 Task: In the Company airbus.com, schedule a meeting with title: 'Collaborative Discussion', Select date: '22 September, 2023', select start time: 11:00:AM. Add location on call (718) 987-6596 with meeting description: For further discussion on products, kindly join the meeting. Add attendees from company's contact and save.. Logged in from softage.6@softage.net
Action: Mouse moved to (104, 71)
Screenshot: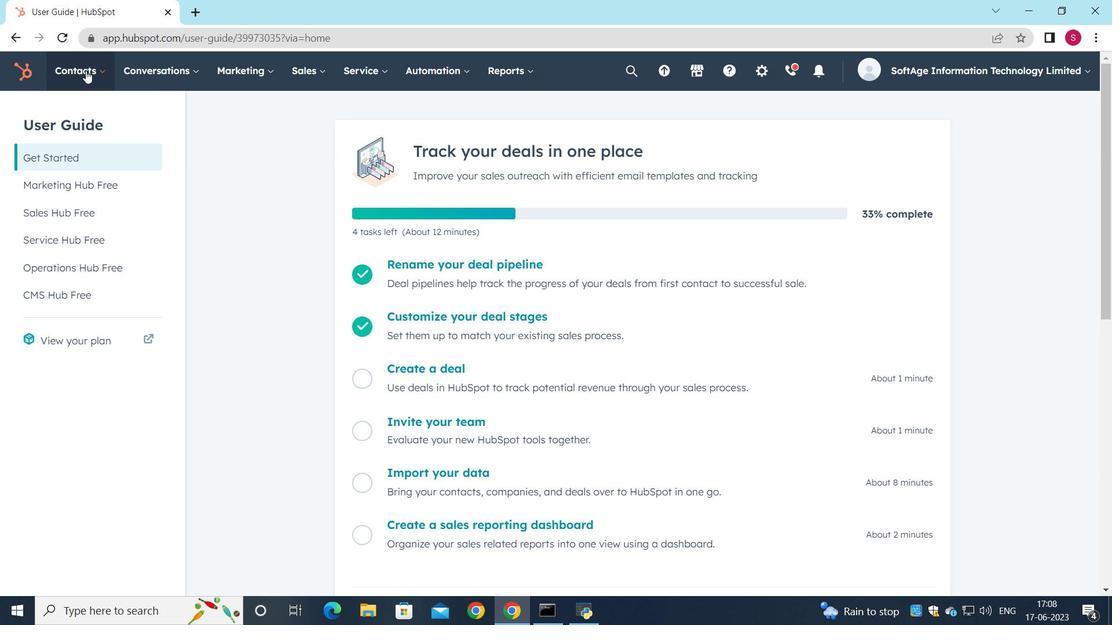 
Action: Mouse pressed left at (104, 71)
Screenshot: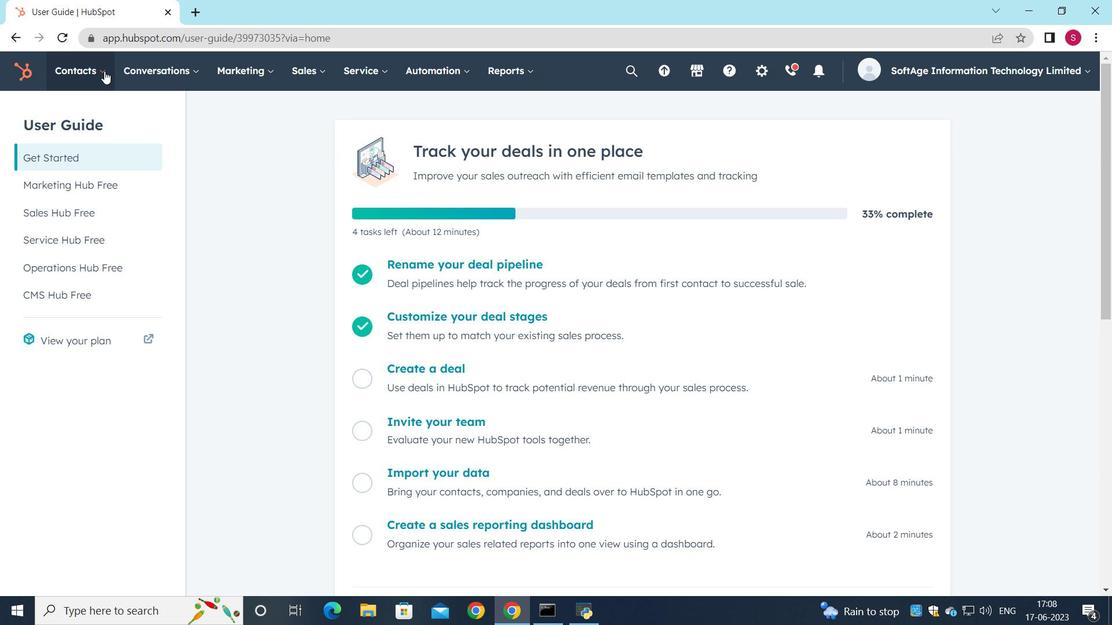 
Action: Mouse moved to (107, 130)
Screenshot: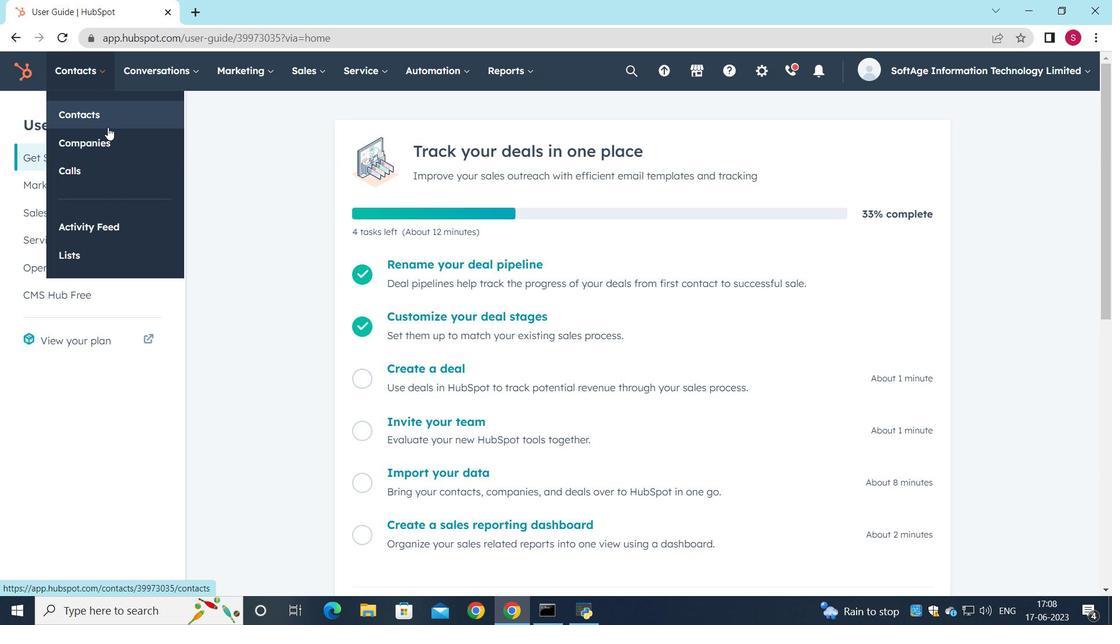 
Action: Mouse pressed left at (107, 130)
Screenshot: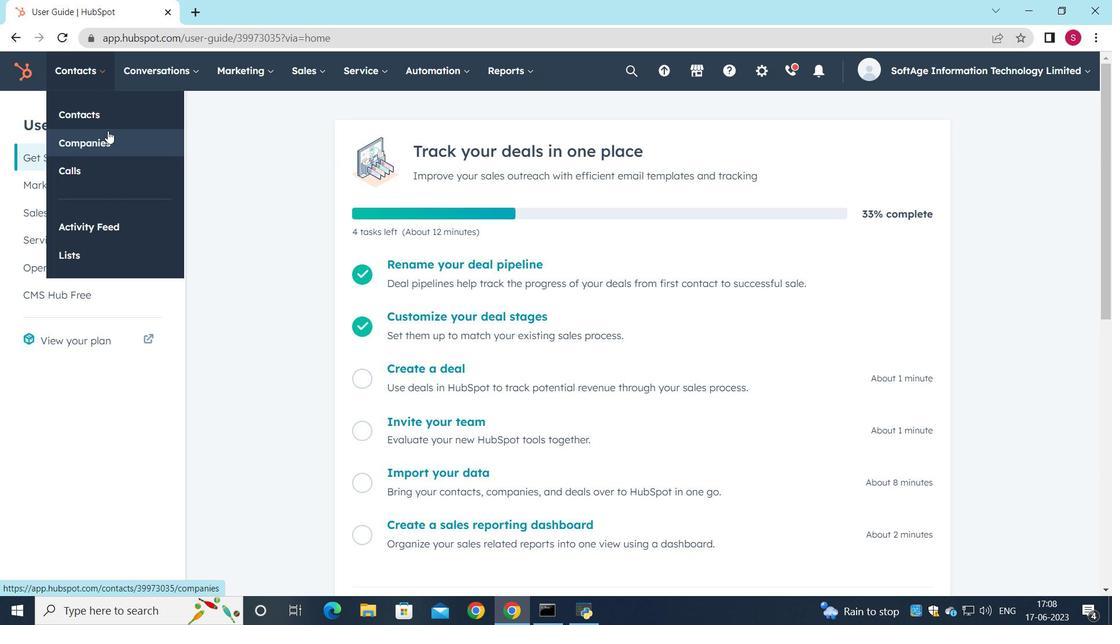 
Action: Mouse moved to (129, 239)
Screenshot: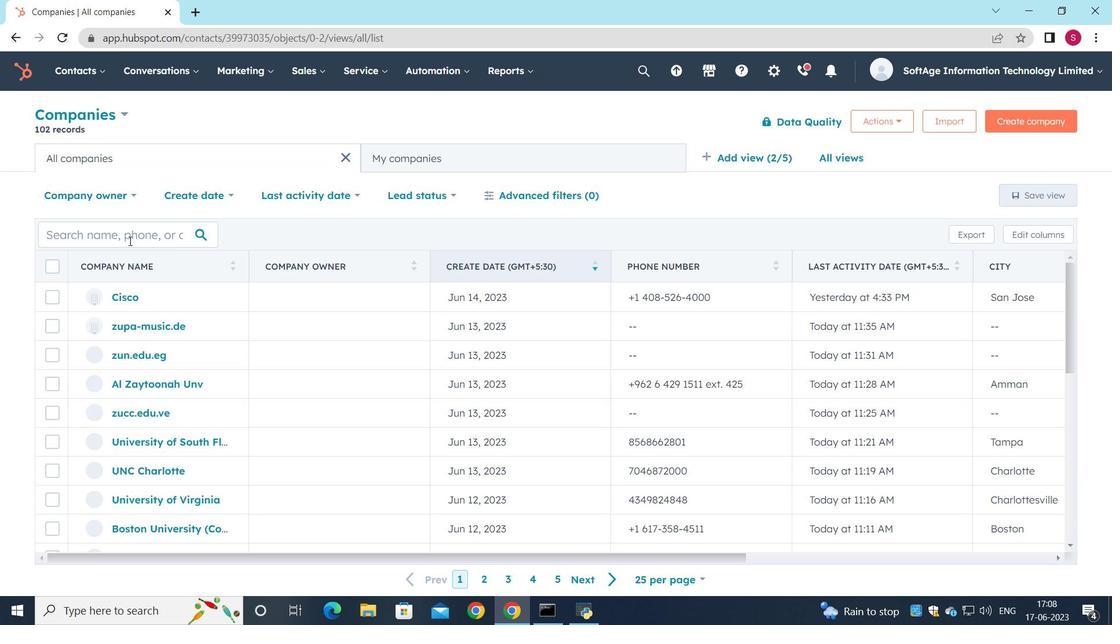
Action: Mouse pressed left at (129, 239)
Screenshot: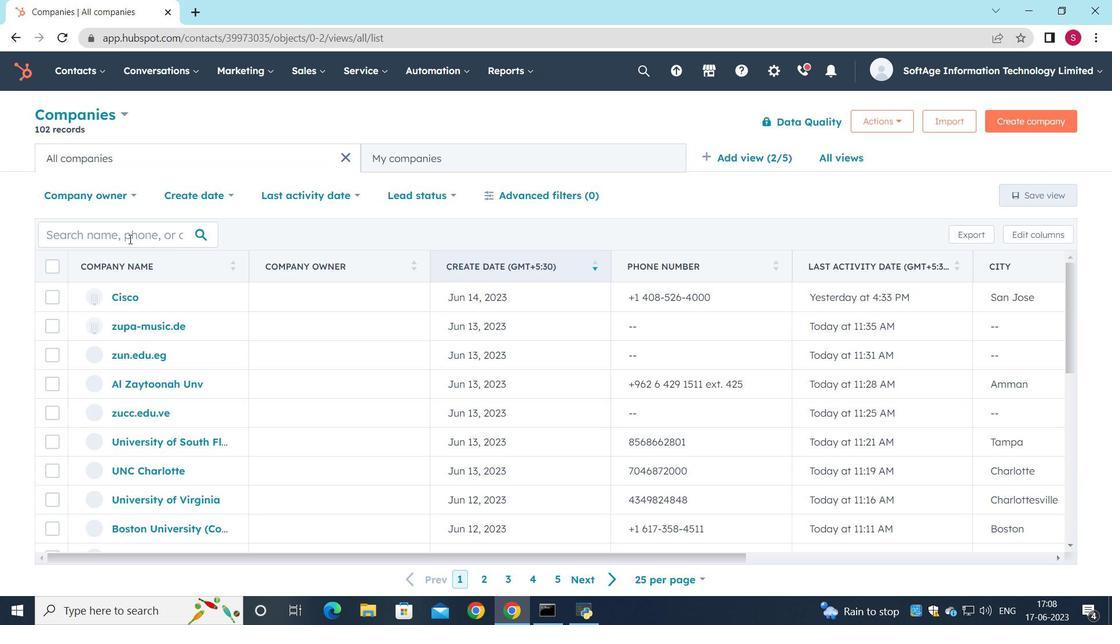 
Action: Key pressed airbus.com
Screenshot: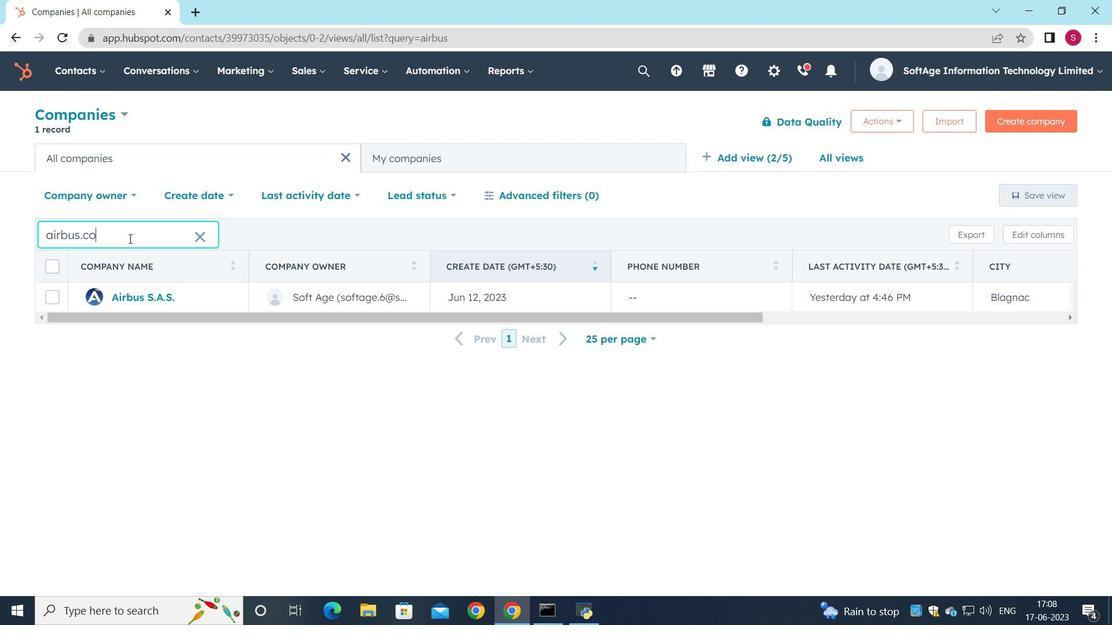 
Action: Mouse moved to (143, 294)
Screenshot: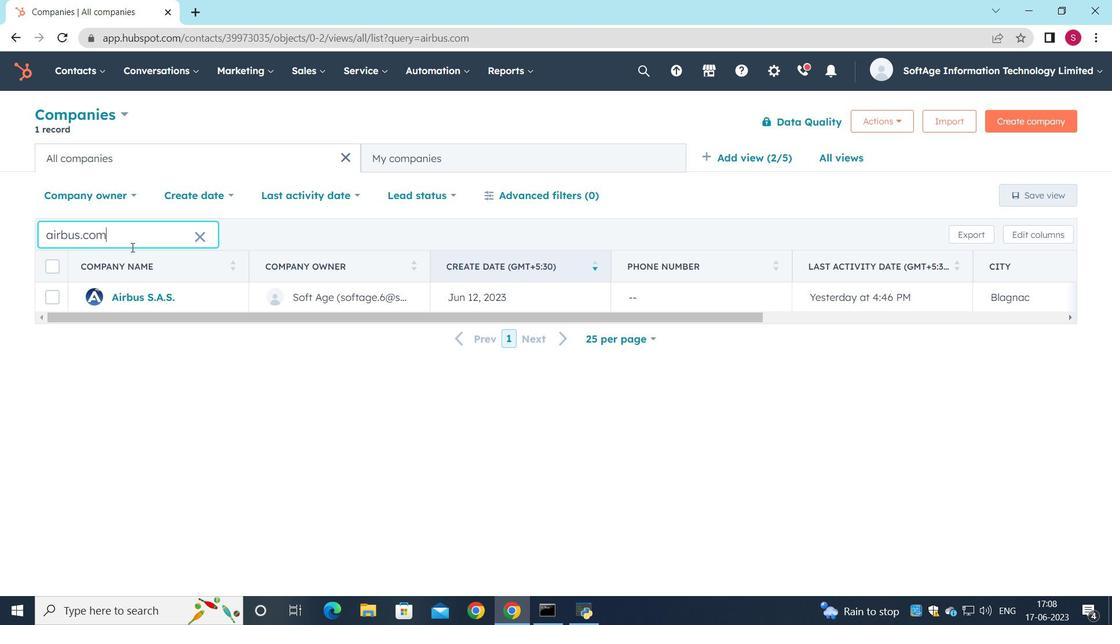 
Action: Mouse pressed left at (143, 294)
Screenshot: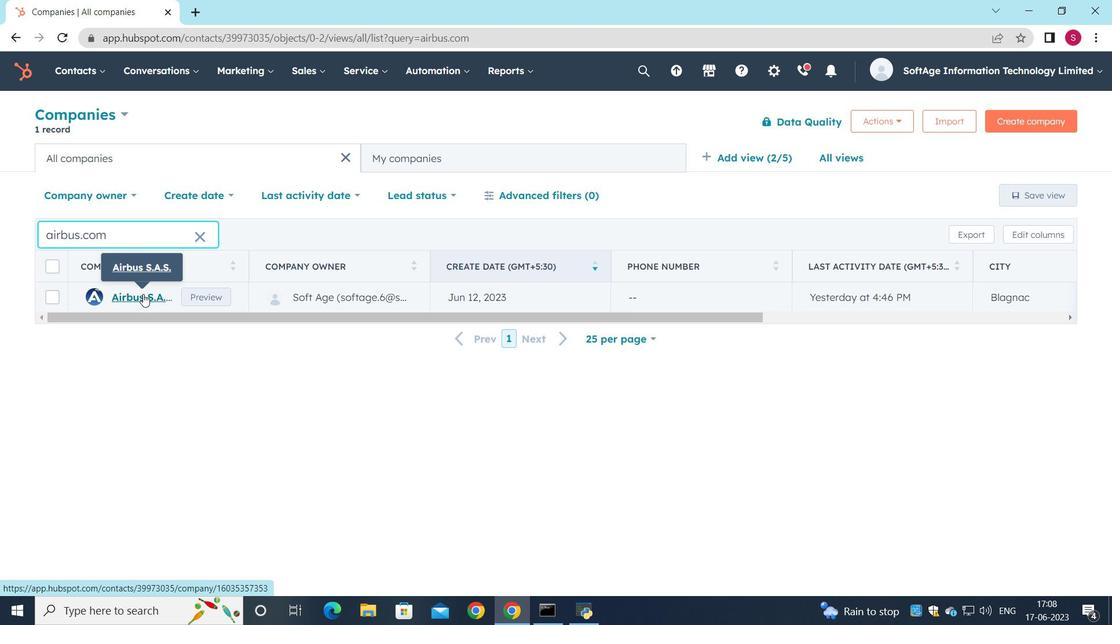 
Action: Mouse moved to (185, 237)
Screenshot: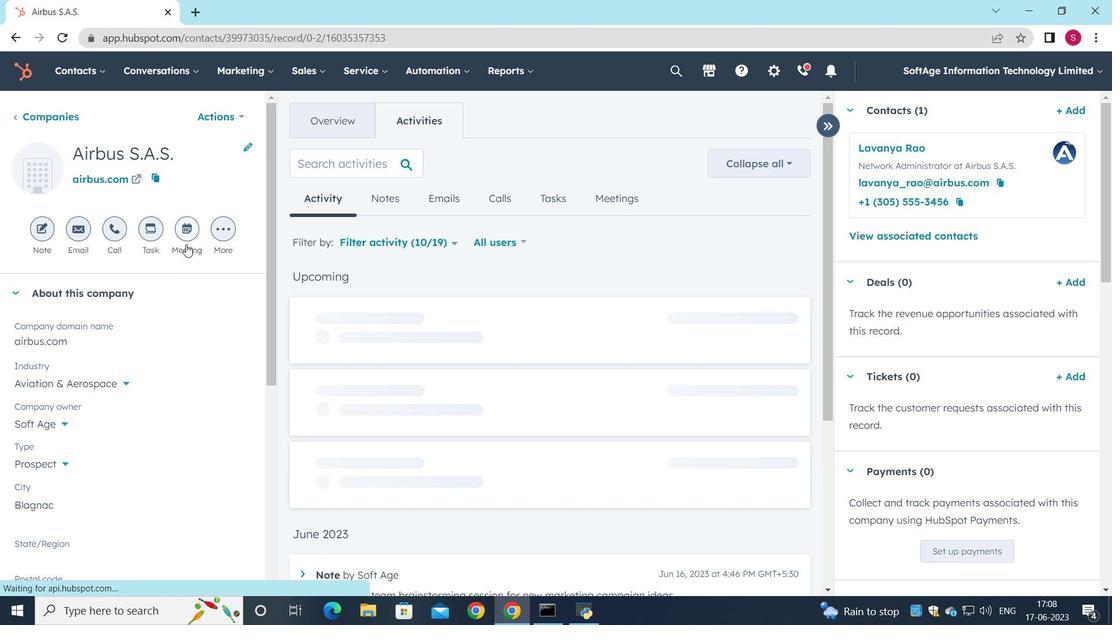 
Action: Mouse pressed left at (185, 237)
Screenshot: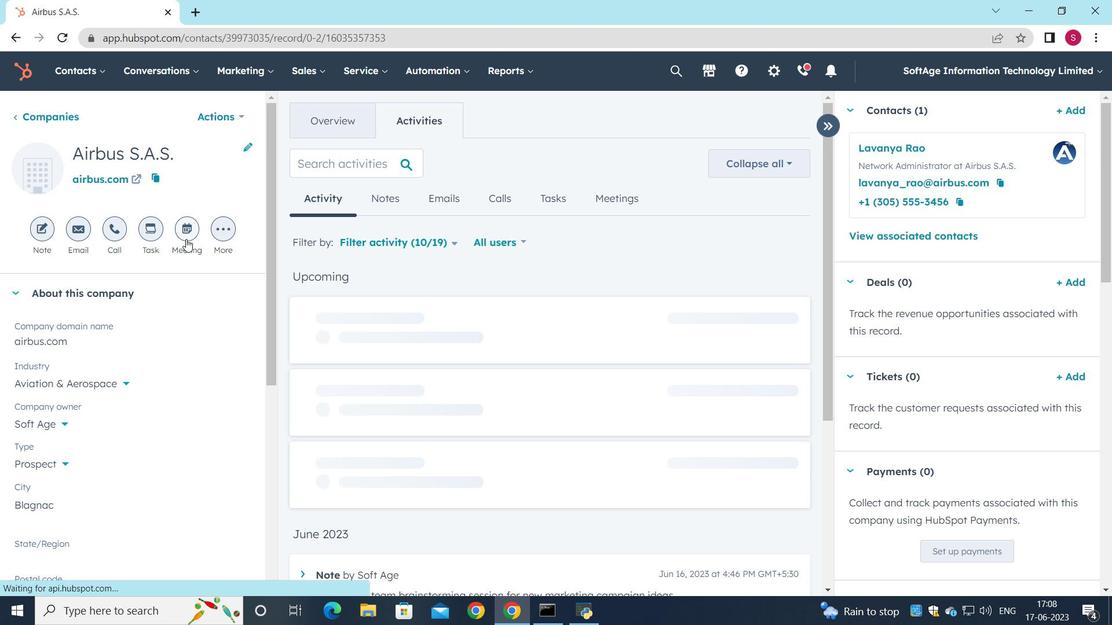 
Action: Mouse moved to (177, 213)
Screenshot: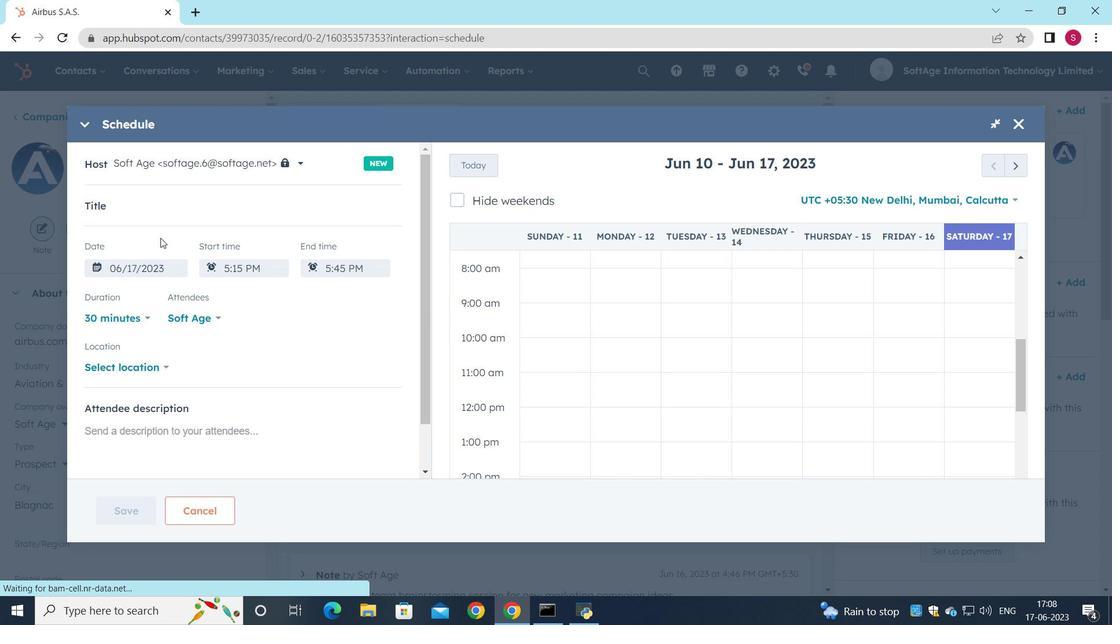 
Action: Key pressed <Key.shift>Collaborative<Key.space><Key.shift>Discy<Key.backspace>ussion
Screenshot: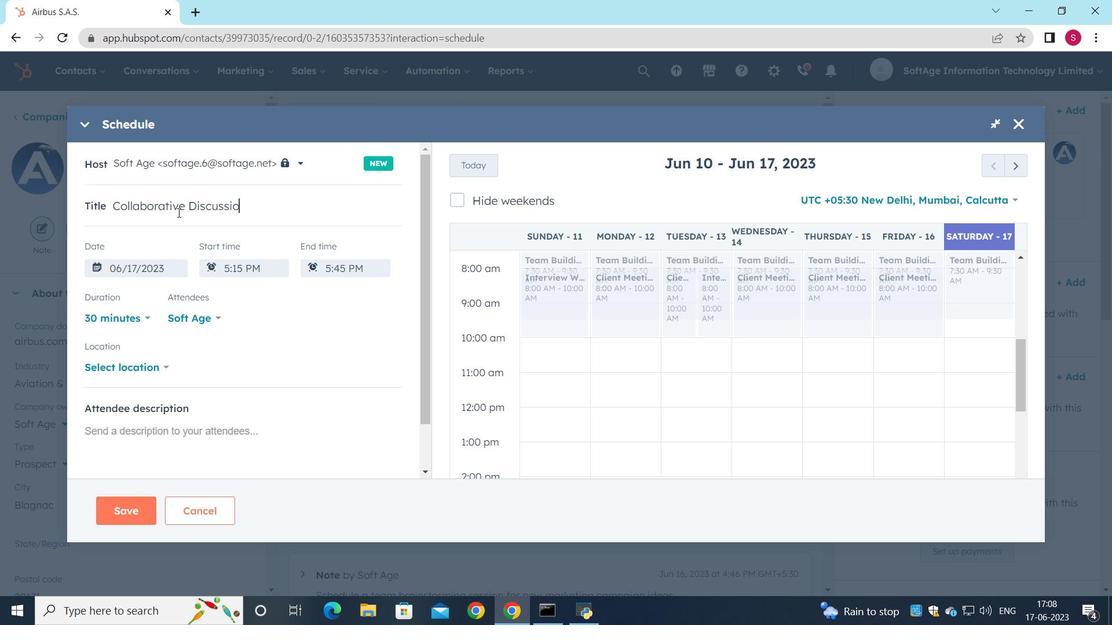 
Action: Mouse moved to (1009, 156)
Screenshot: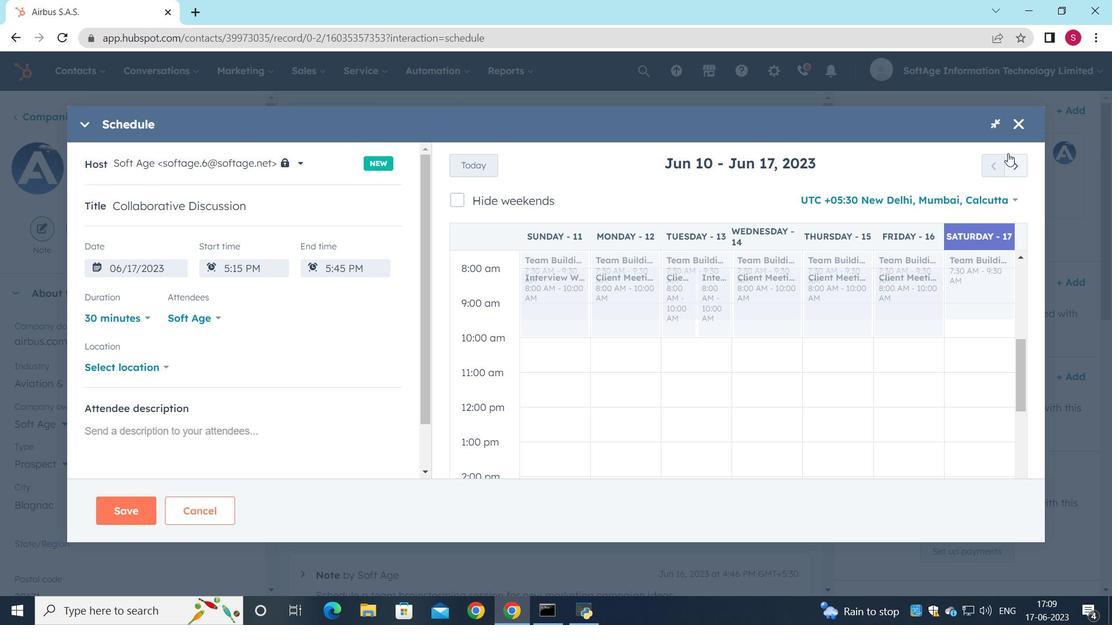 
Action: Mouse pressed left at (1009, 156)
Screenshot: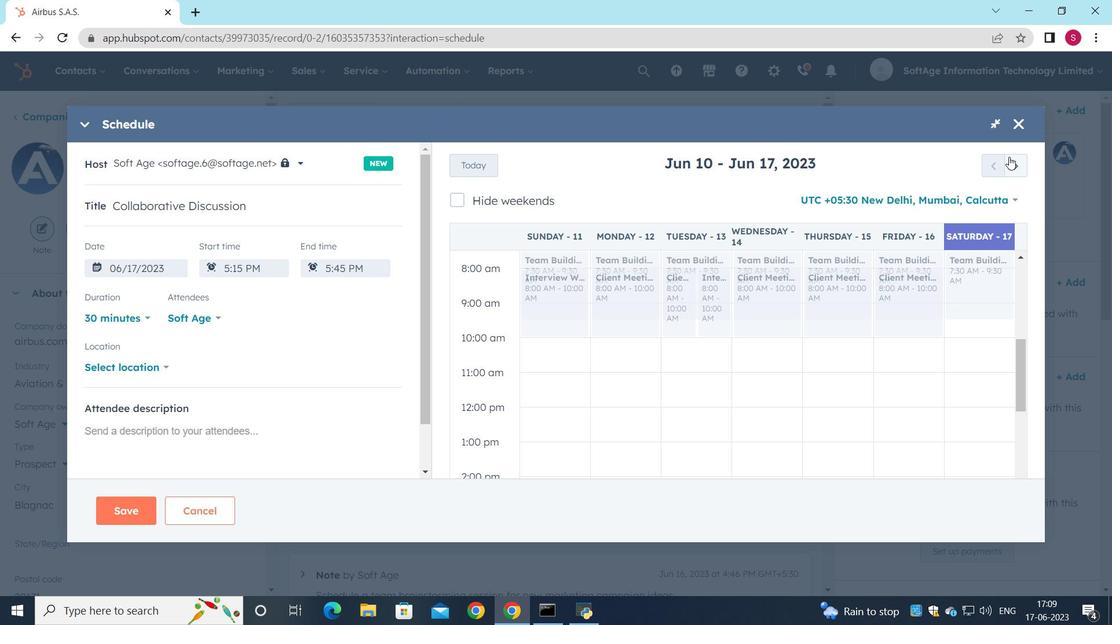 
Action: Mouse moved to (1012, 158)
Screenshot: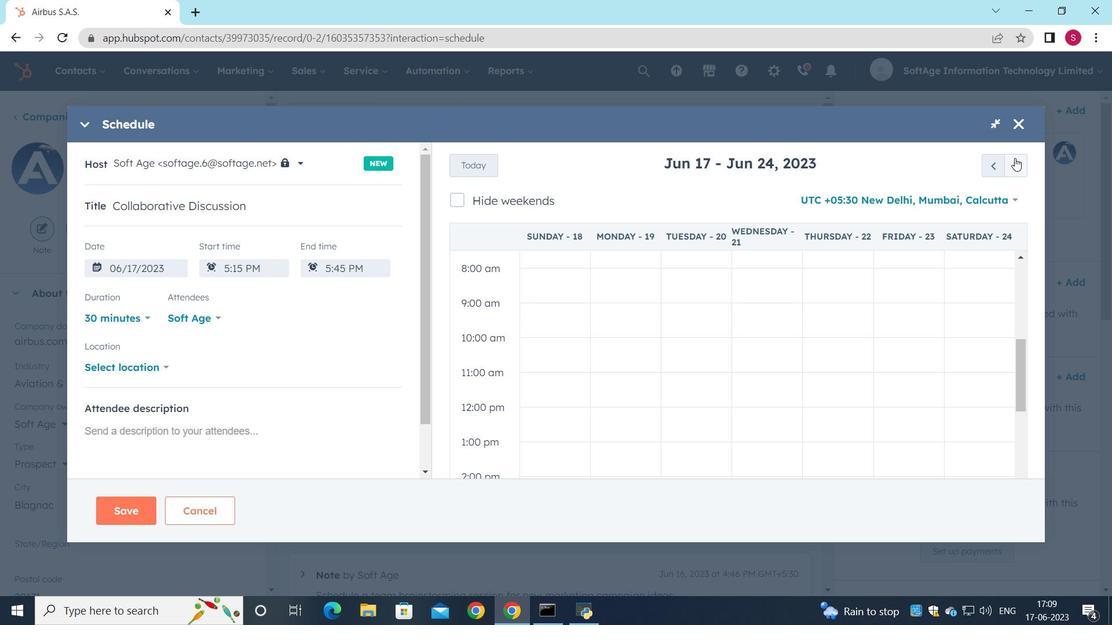 
Action: Mouse pressed left at (1012, 158)
Screenshot: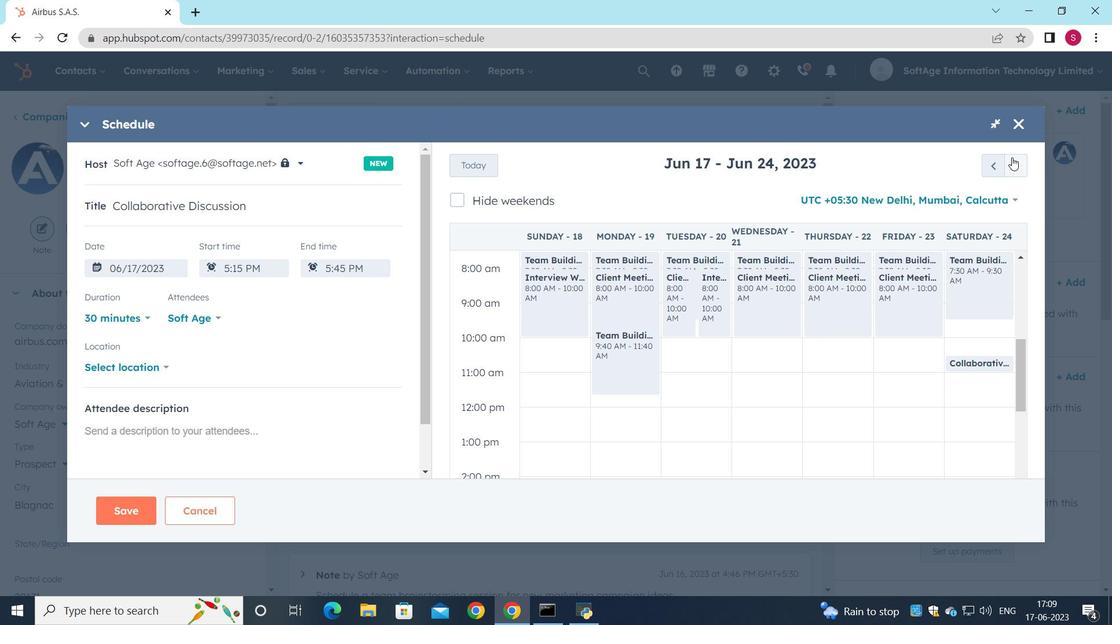 
Action: Mouse pressed left at (1012, 158)
Screenshot: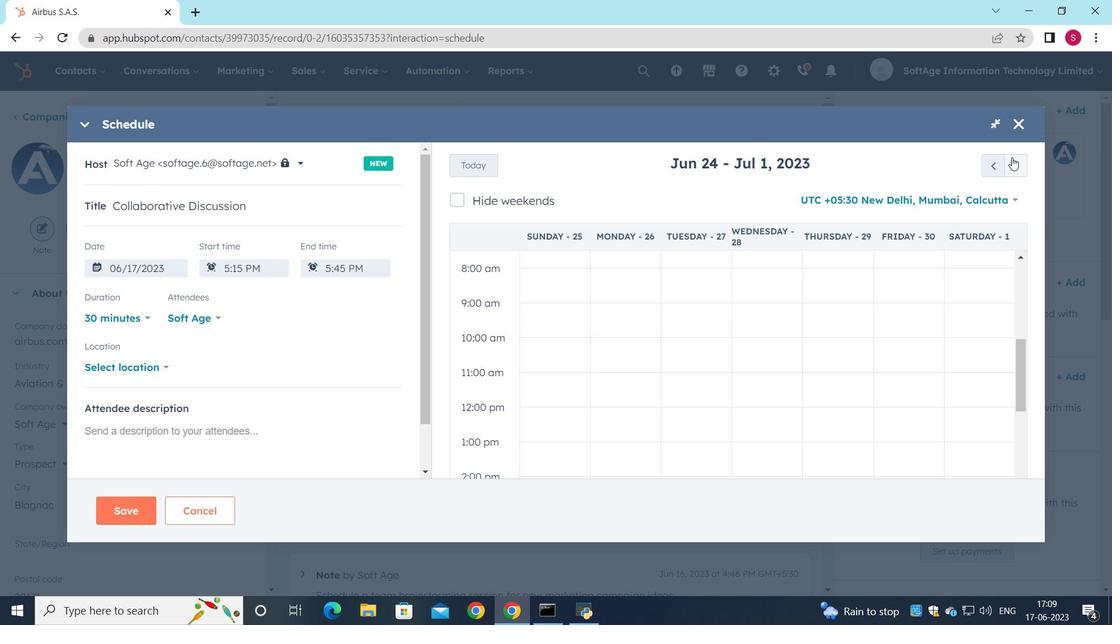 
Action: Mouse pressed left at (1012, 158)
Screenshot: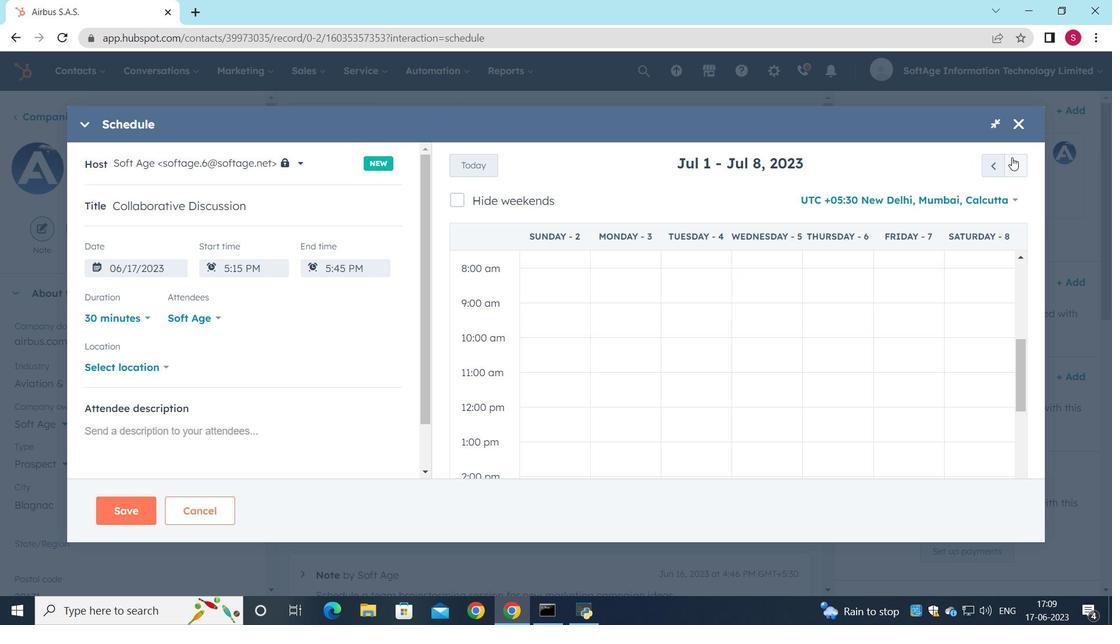 
Action: Mouse pressed left at (1012, 158)
Screenshot: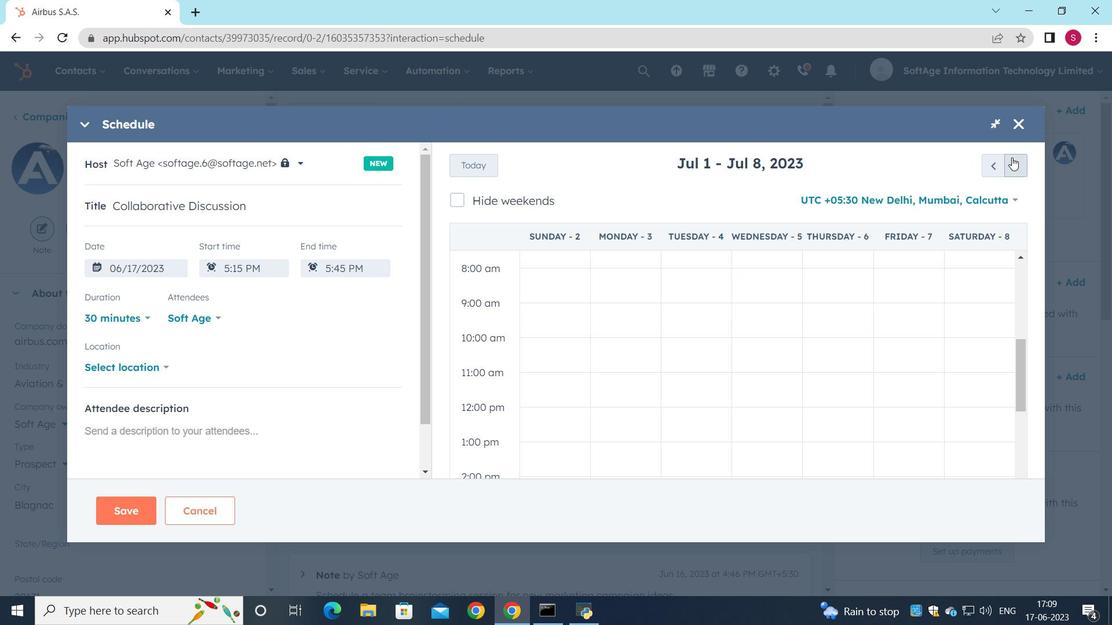 
Action: Mouse pressed left at (1012, 158)
Screenshot: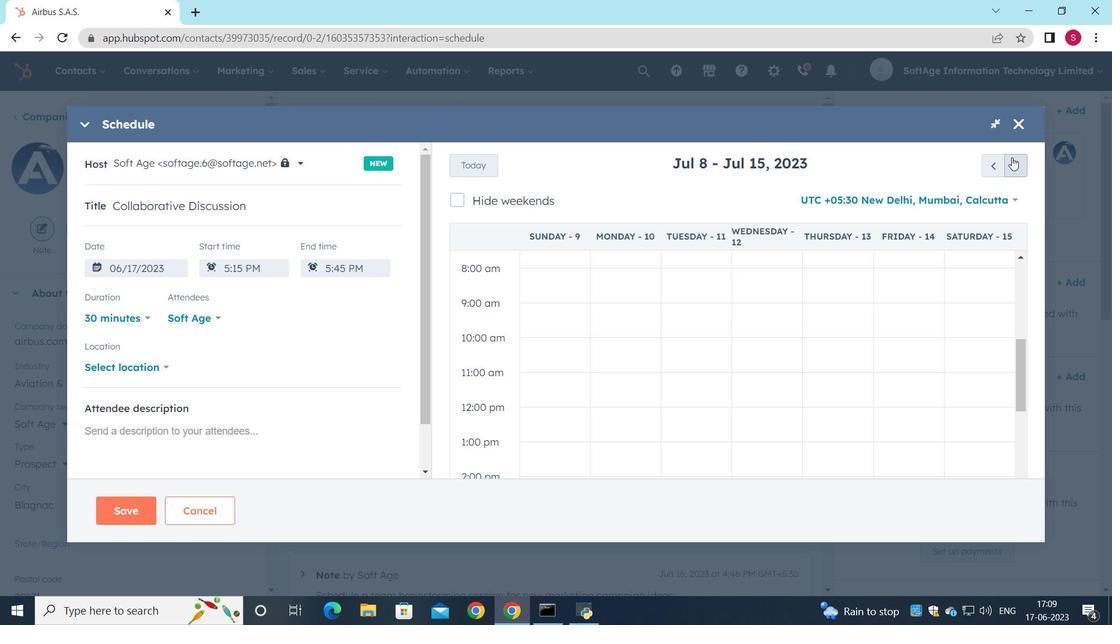 
Action: Mouse pressed left at (1012, 158)
Screenshot: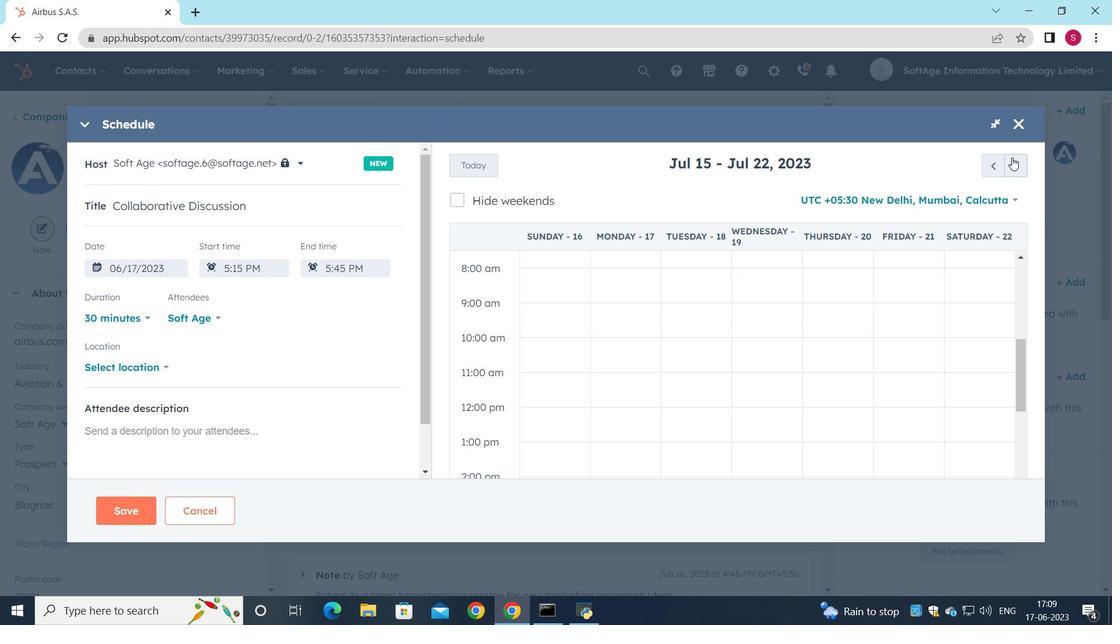 
Action: Mouse pressed left at (1012, 158)
Screenshot: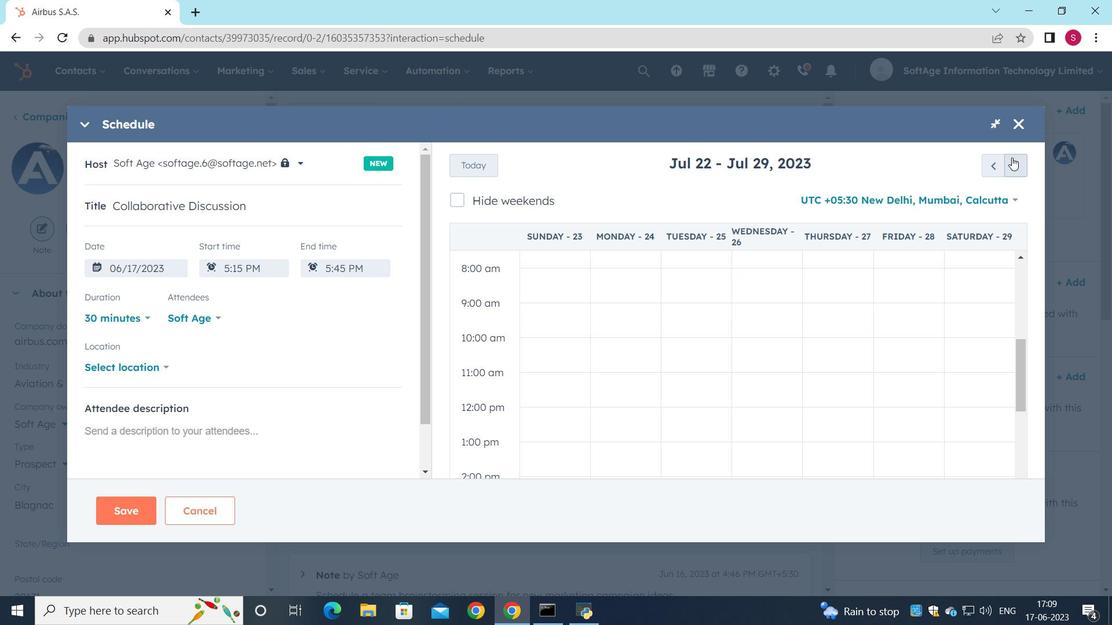 
Action: Mouse pressed left at (1012, 158)
Screenshot: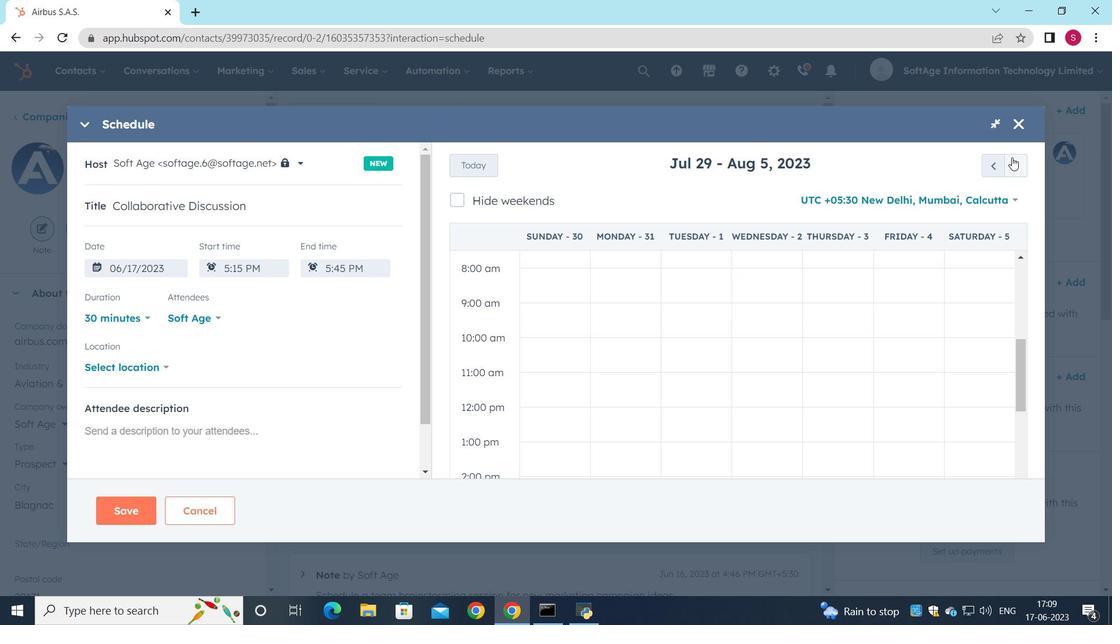 
Action: Mouse pressed left at (1012, 158)
Screenshot: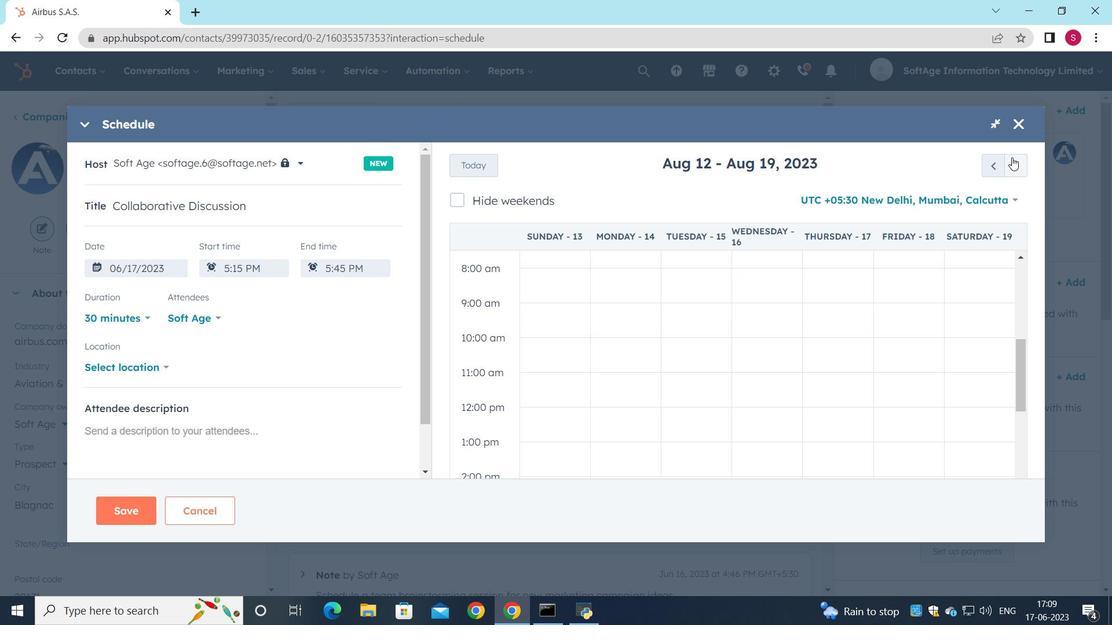 
Action: Mouse pressed left at (1012, 158)
Screenshot: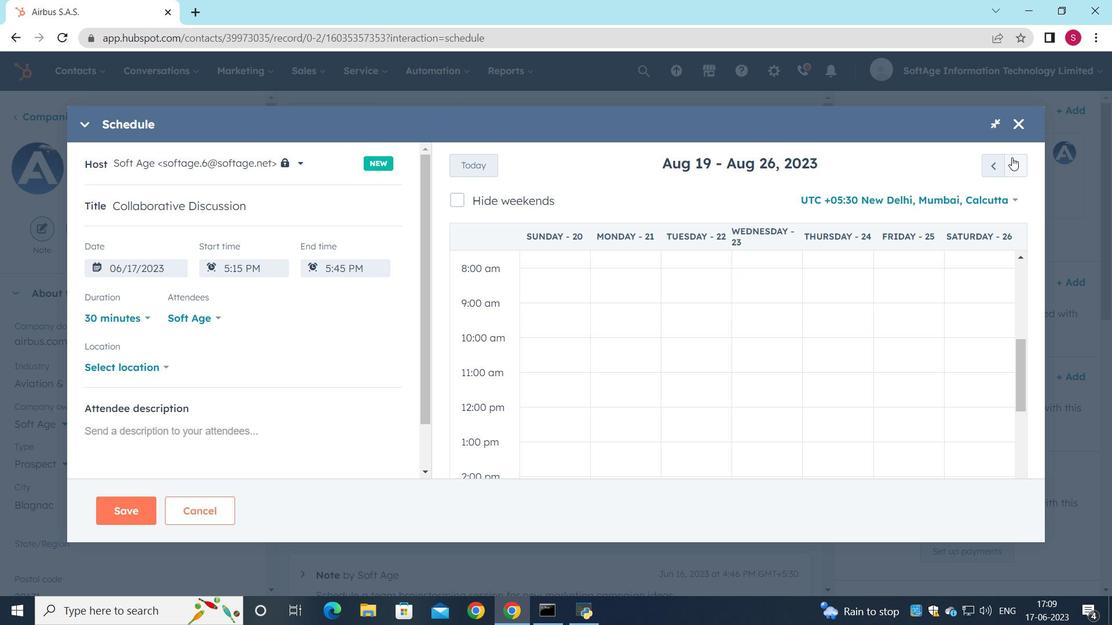 
Action: Mouse pressed left at (1012, 158)
Screenshot: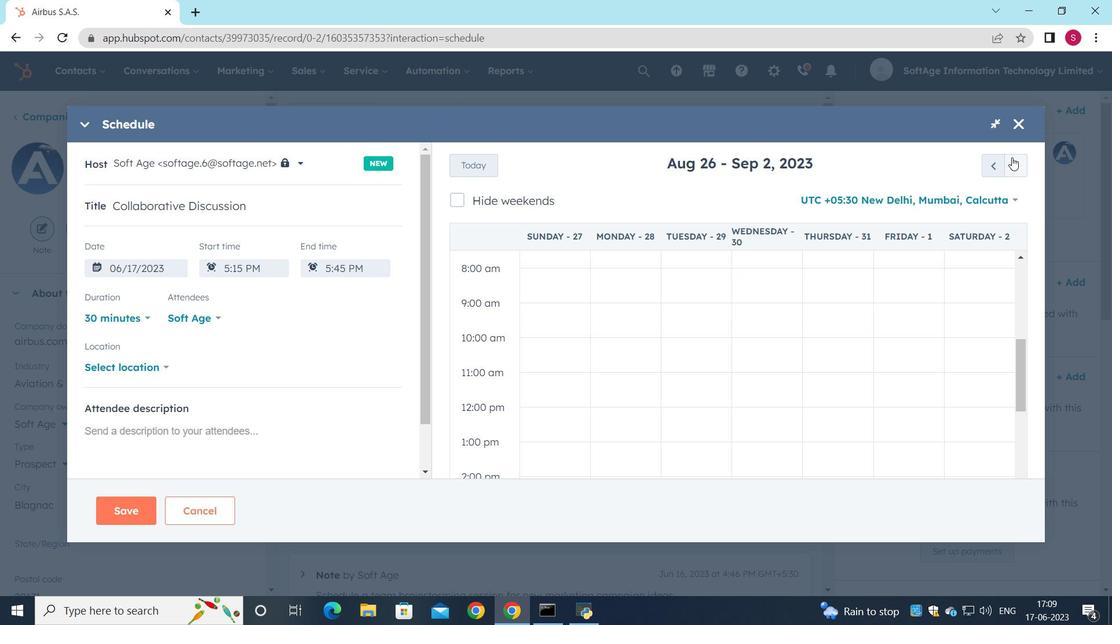 
Action: Mouse pressed left at (1012, 158)
Screenshot: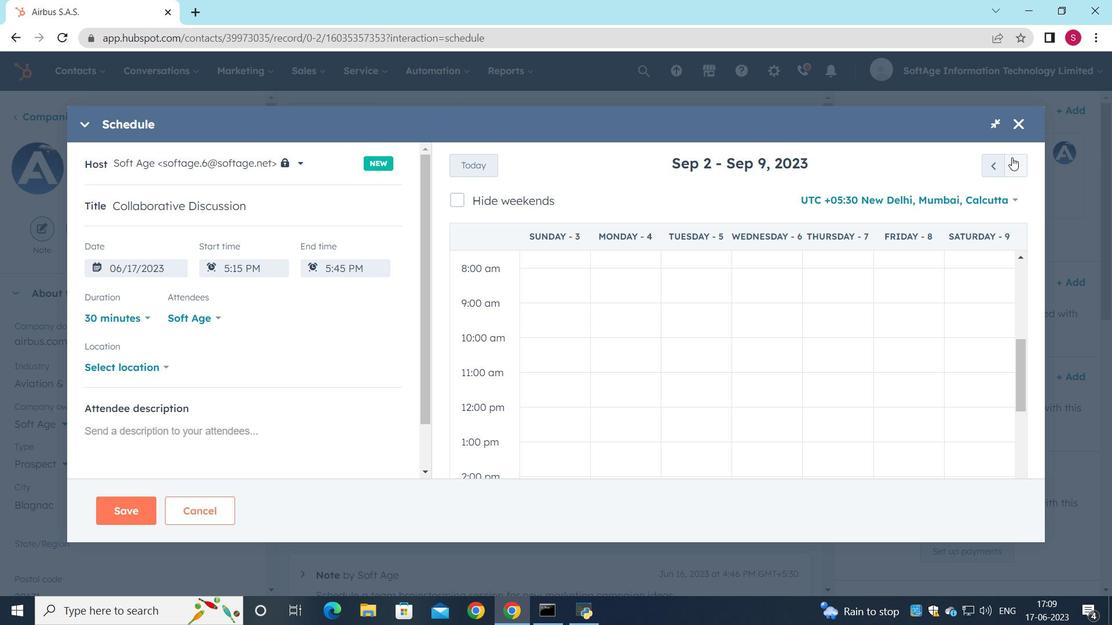 
Action: Mouse pressed left at (1012, 158)
Screenshot: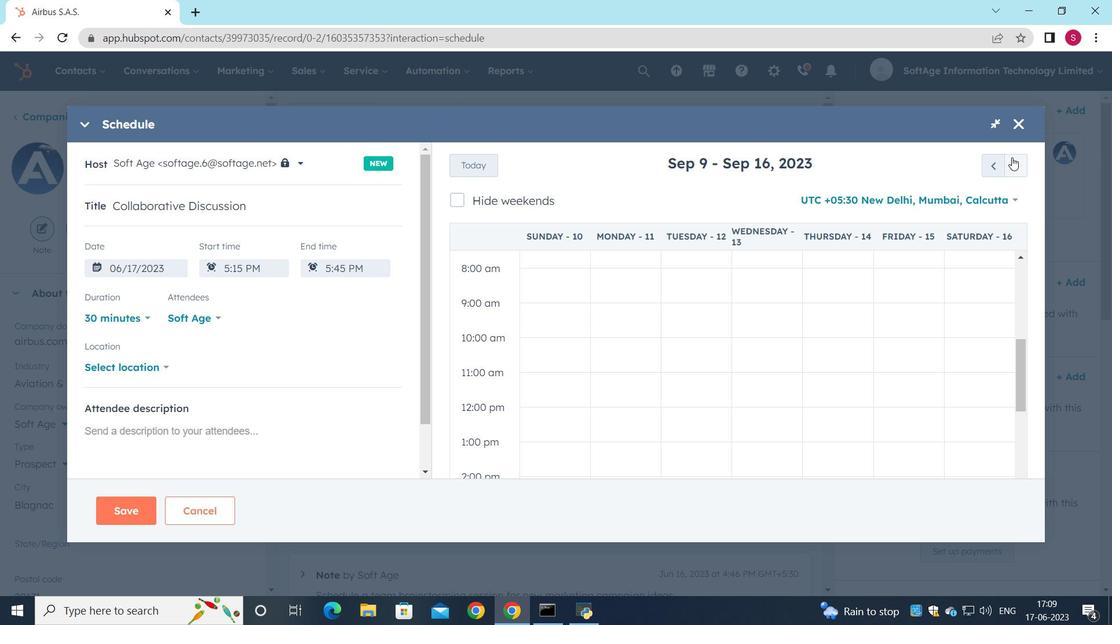 
Action: Mouse moved to (904, 309)
Screenshot: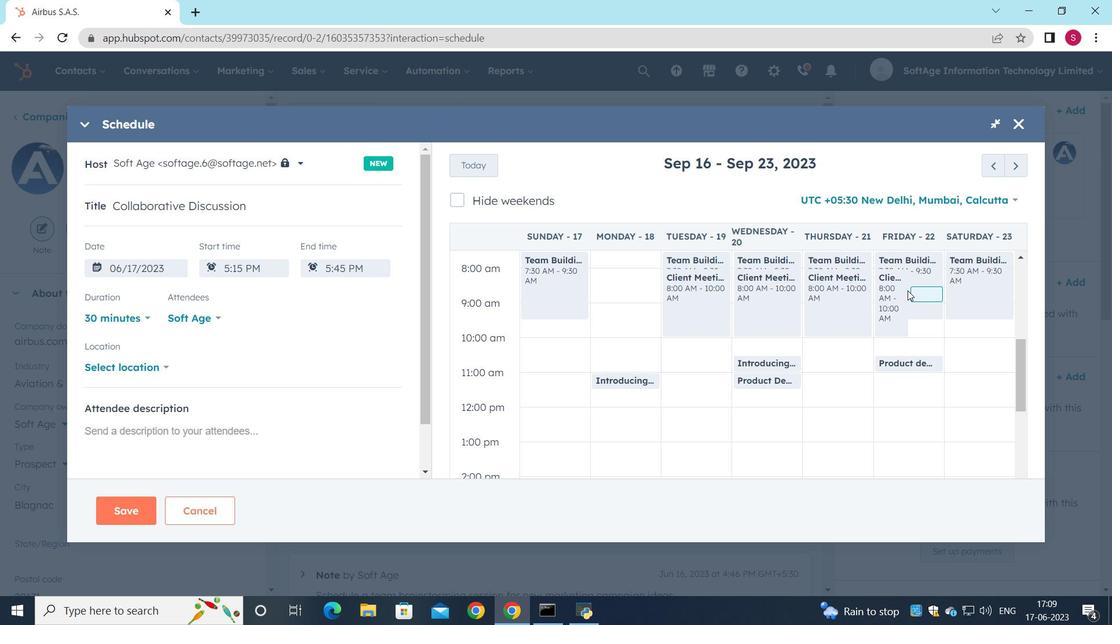 
Action: Mouse scrolled (904, 308) with delta (0, 0)
Screenshot: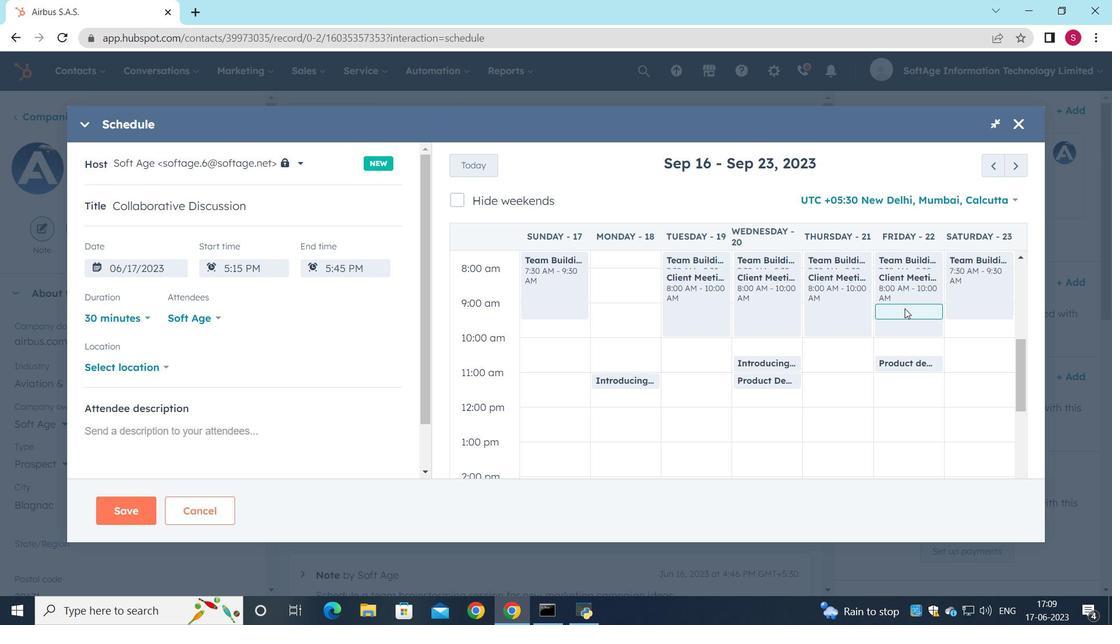 
Action: Mouse moved to (899, 307)
Screenshot: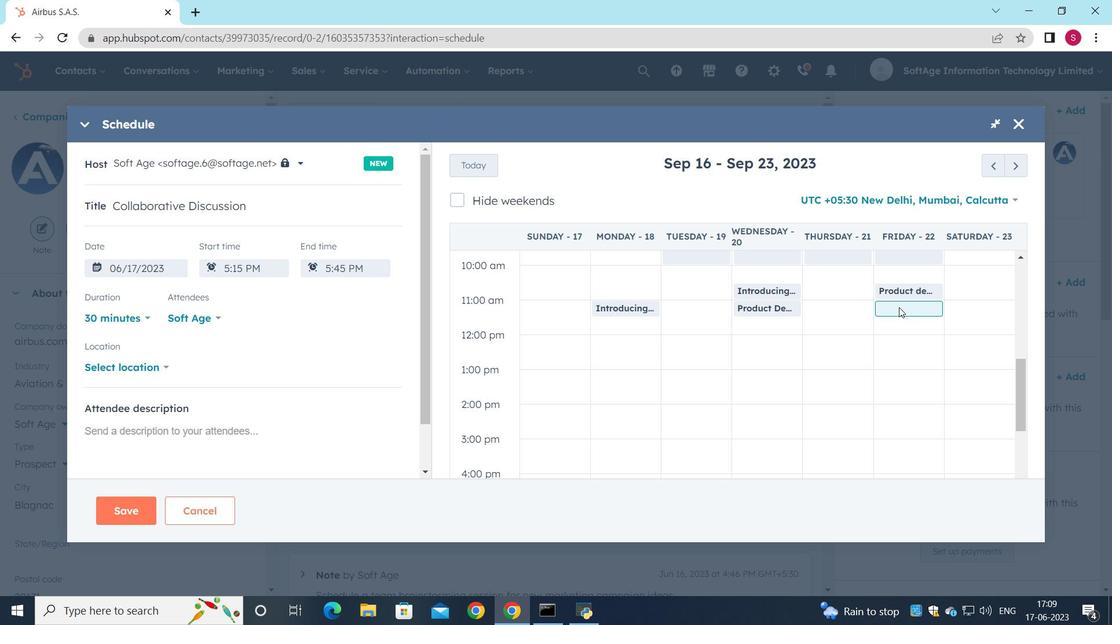 
Action: Mouse pressed left at (899, 307)
Screenshot: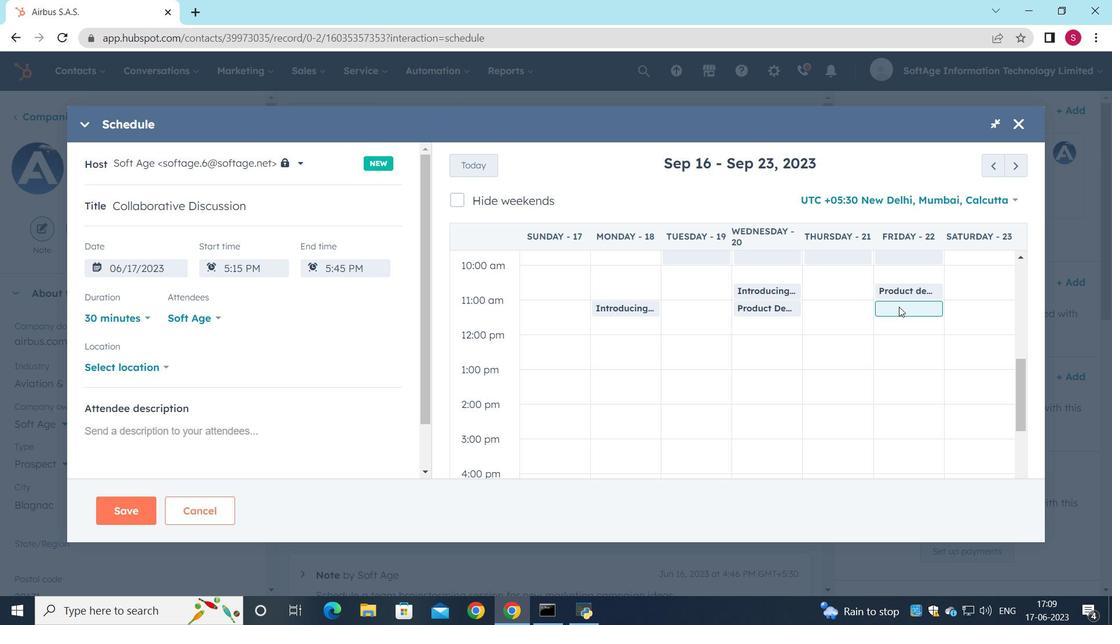 
Action: Mouse moved to (164, 366)
Screenshot: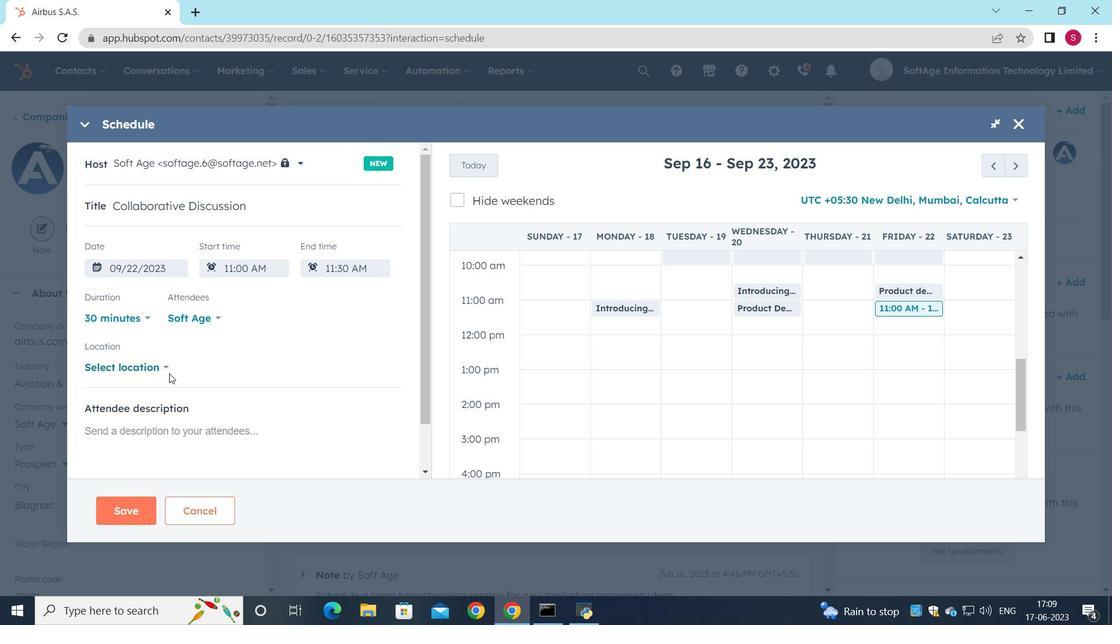 
Action: Mouse pressed left at (164, 366)
Screenshot: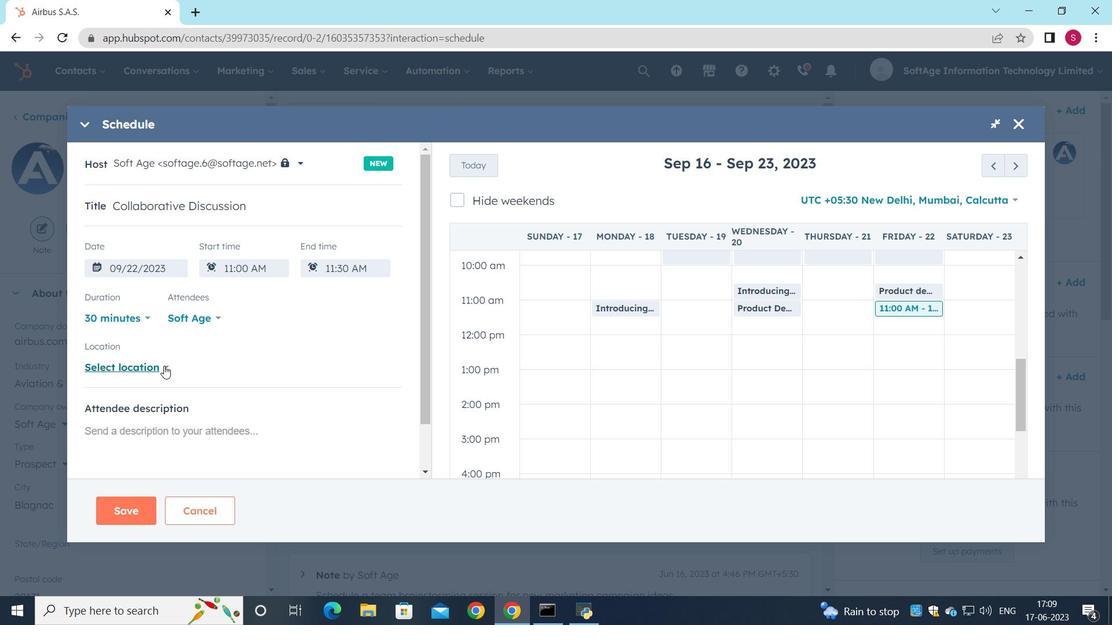 
Action: Mouse moved to (211, 320)
Screenshot: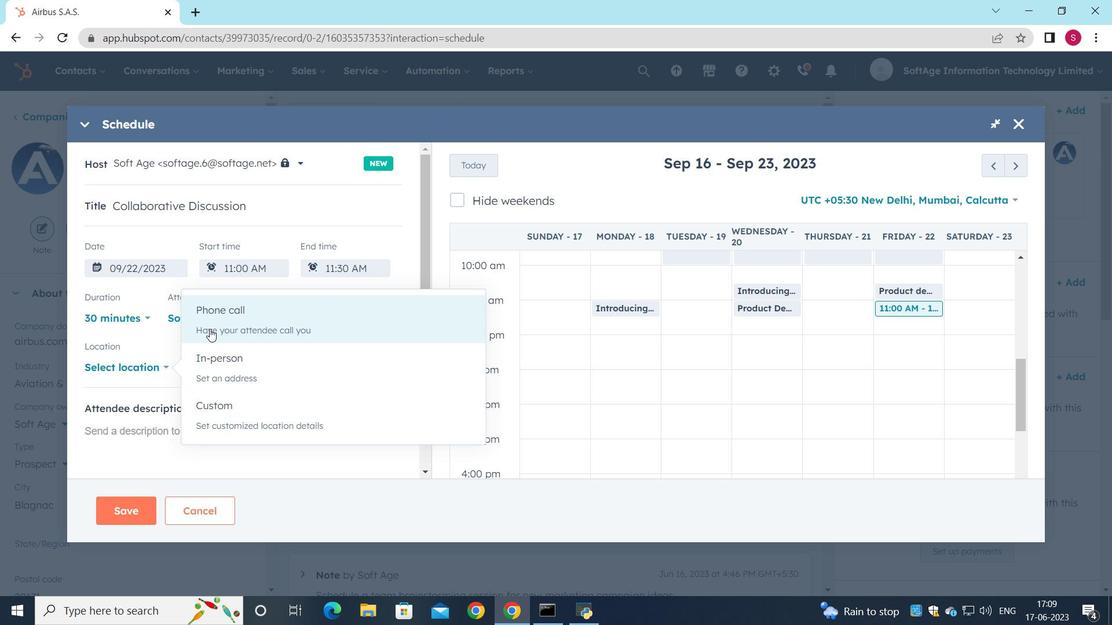 
Action: Mouse pressed left at (211, 320)
Screenshot: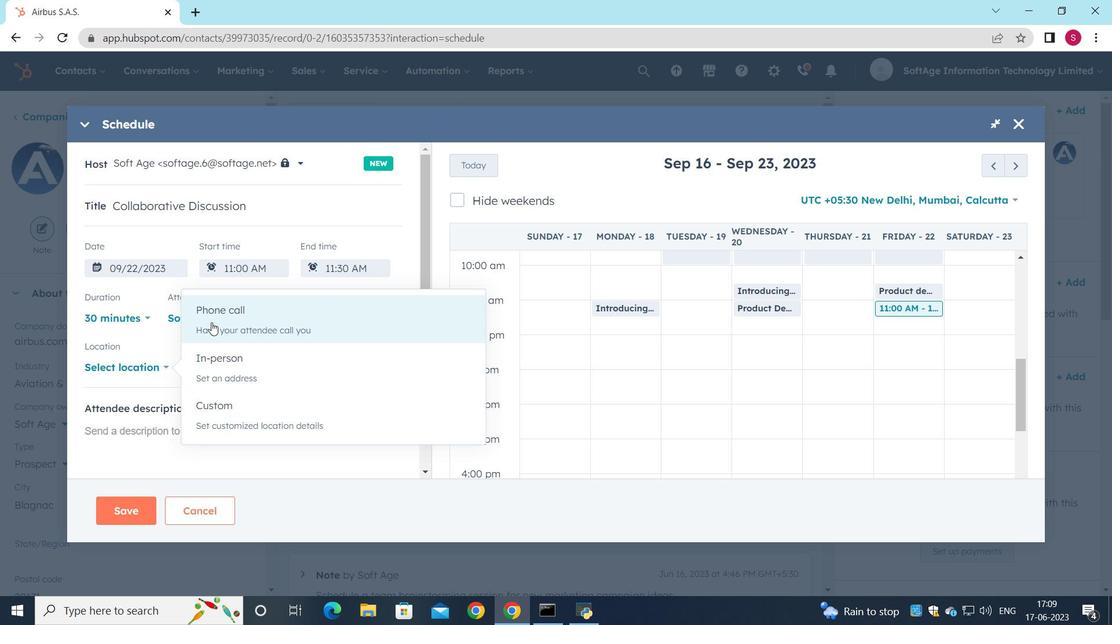 
Action: Mouse moved to (185, 361)
Screenshot: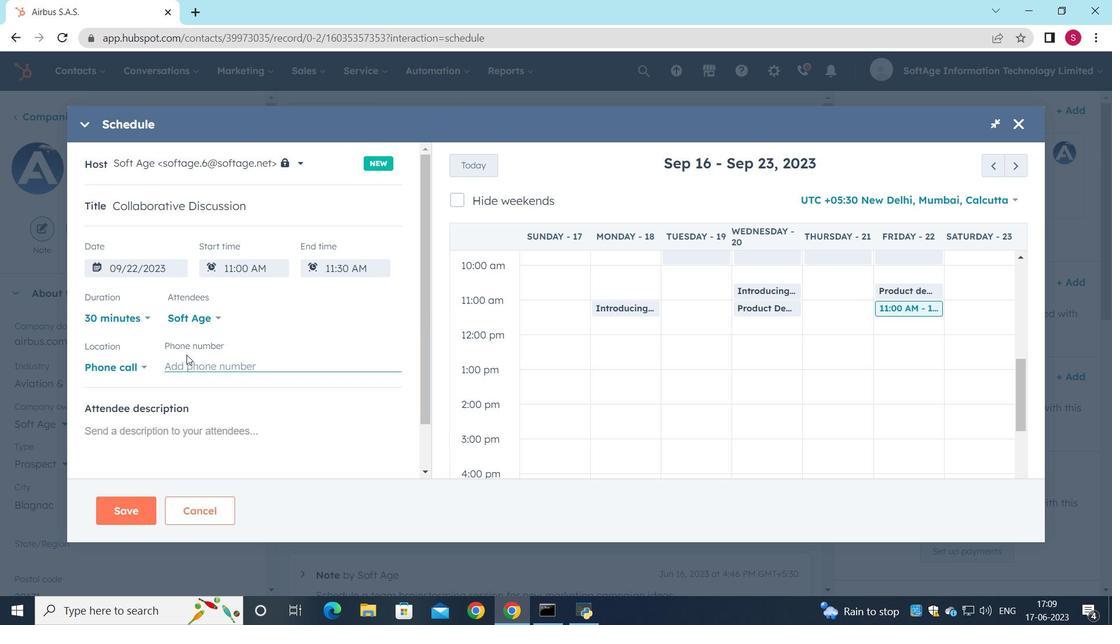 
Action: Mouse pressed left at (185, 361)
Screenshot: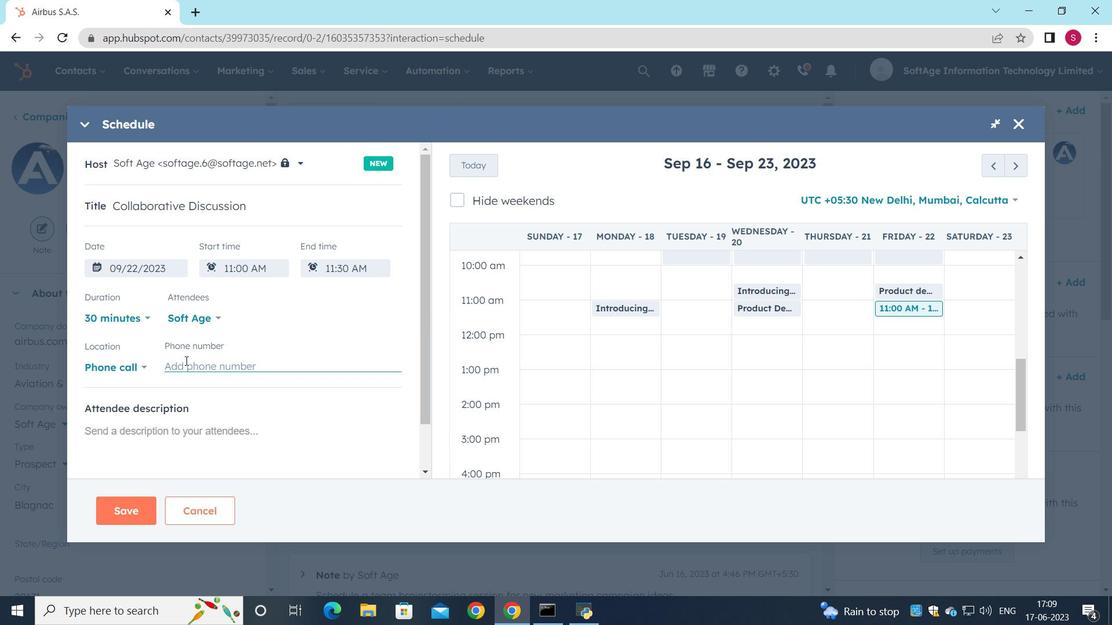 
Action: Key pressed <Key.shift_r>(718<Key.shift_r>)<Key.space>987-6596
Screenshot: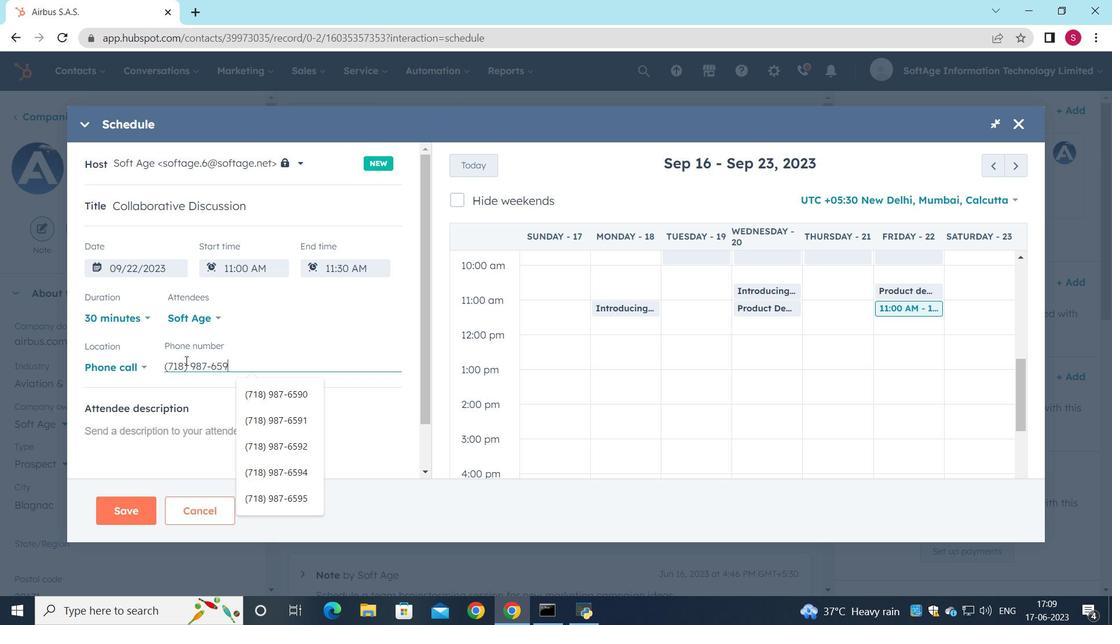 
Action: Mouse moved to (166, 422)
Screenshot: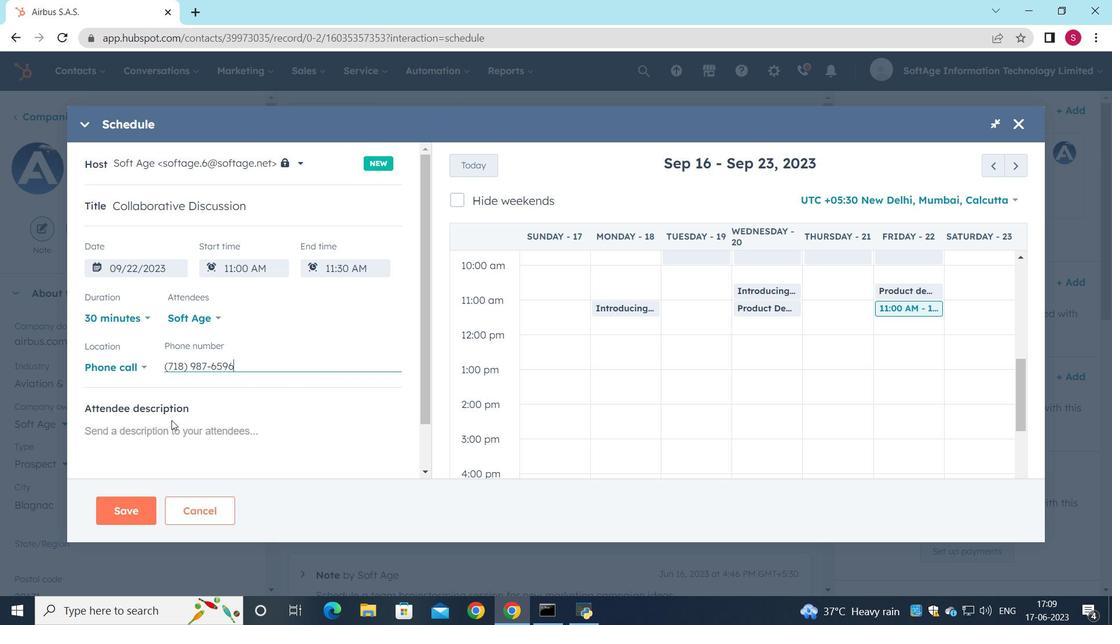 
Action: Mouse pressed left at (166, 422)
Screenshot: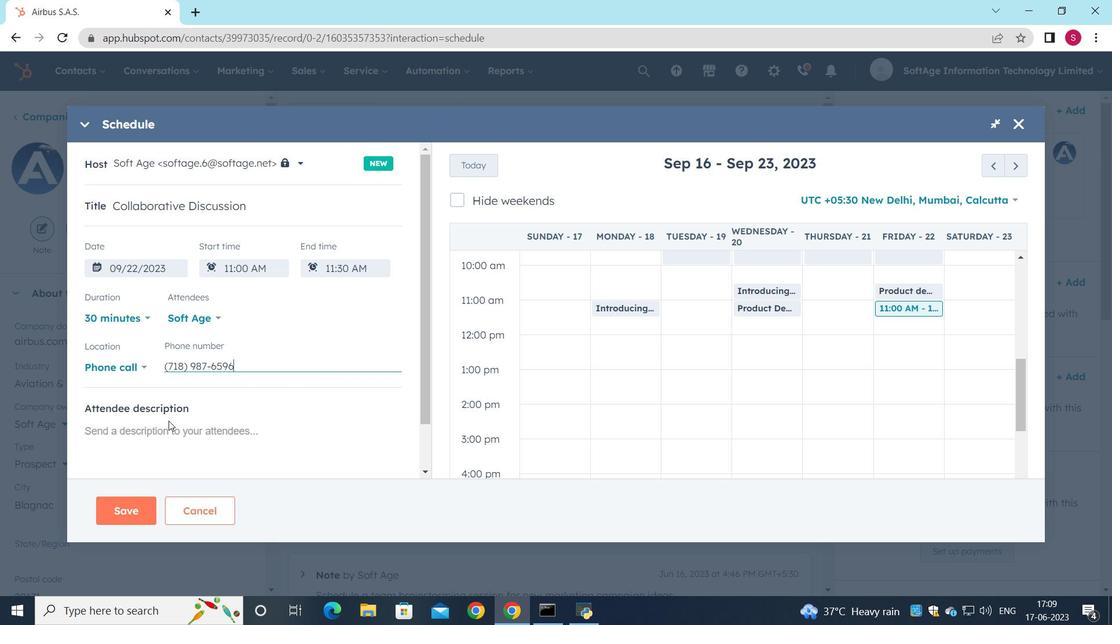 
Action: Key pressed <Key.shift>For<Key.space>further<Key.space>discussion<Key.space>on<Key.space>products<Key.space><Key.backspace>,<Key.space>kim<Key.backspace>ndly<Key.space>join<Key.space>the<Key.space>meeting.
Screenshot: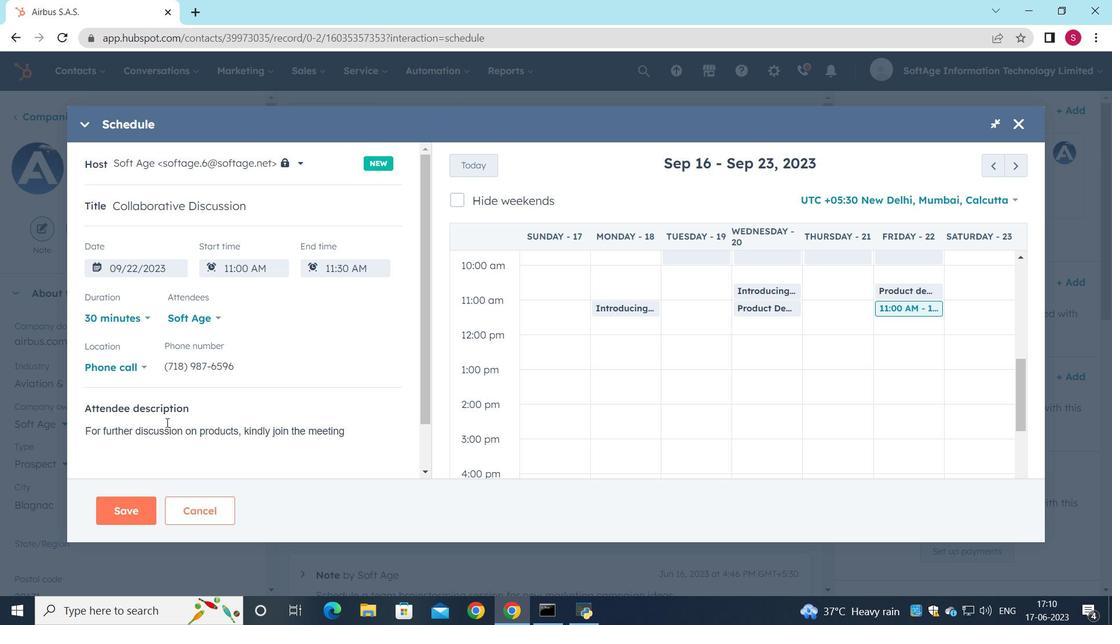 
Action: Mouse moved to (219, 316)
Screenshot: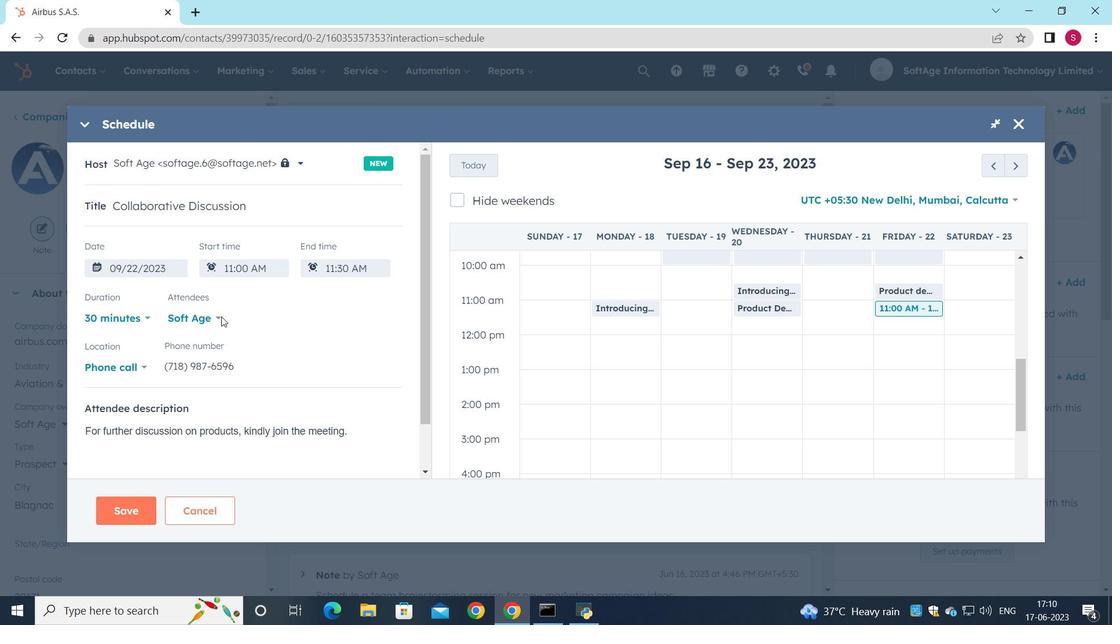 
Action: Mouse pressed left at (219, 316)
Screenshot: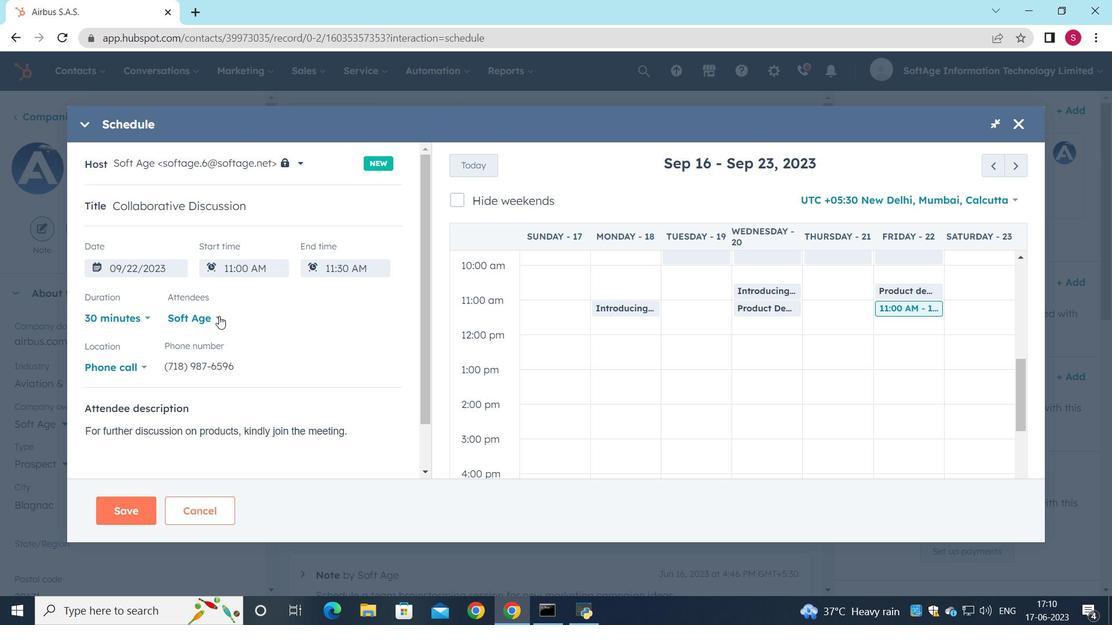 
Action: Mouse moved to (122, 499)
Screenshot: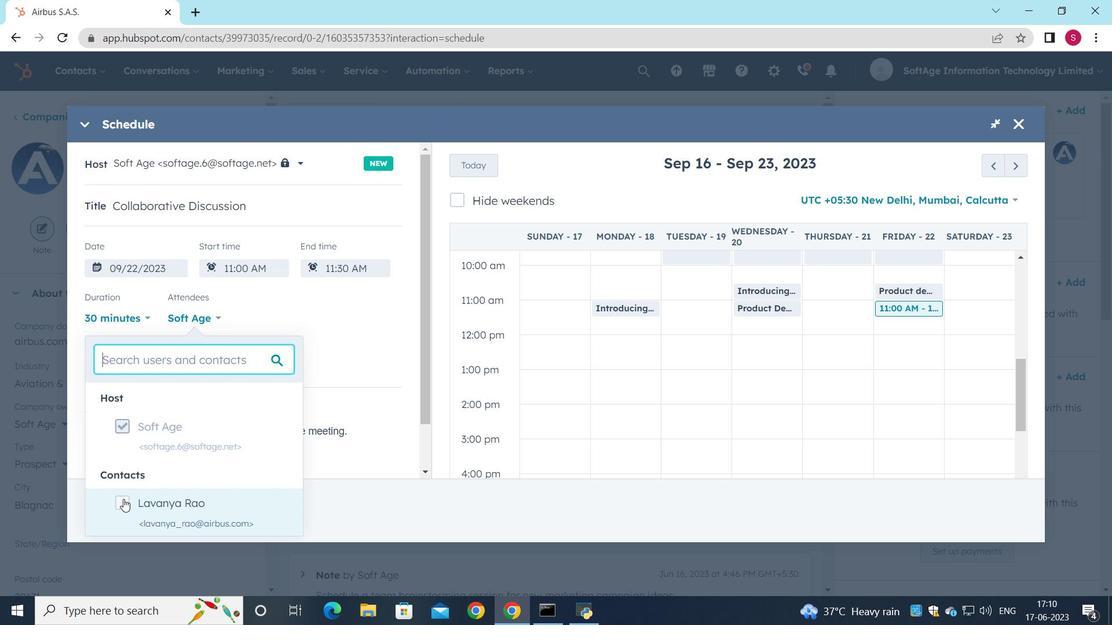 
Action: Mouse pressed left at (122, 499)
Screenshot: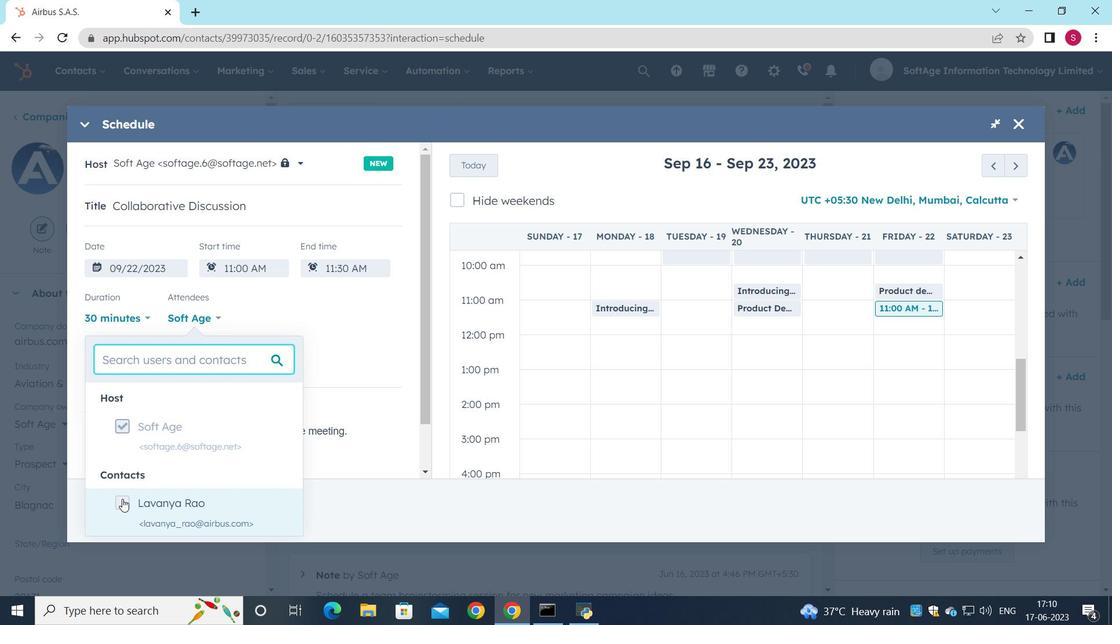 
Action: Mouse moved to (326, 406)
Screenshot: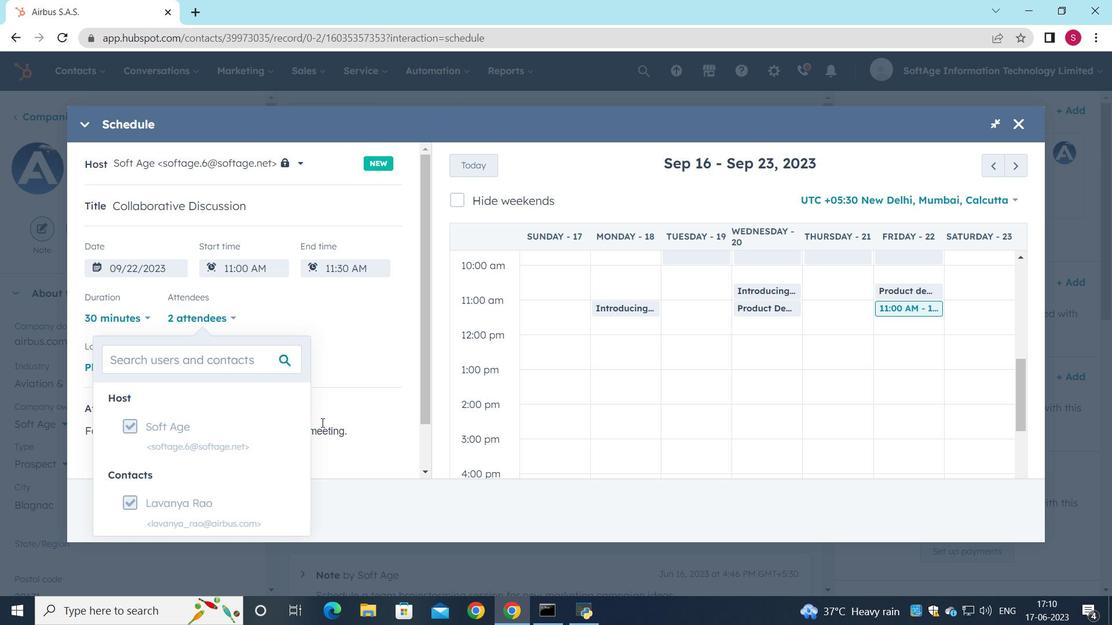 
Action: Mouse pressed left at (326, 406)
Screenshot: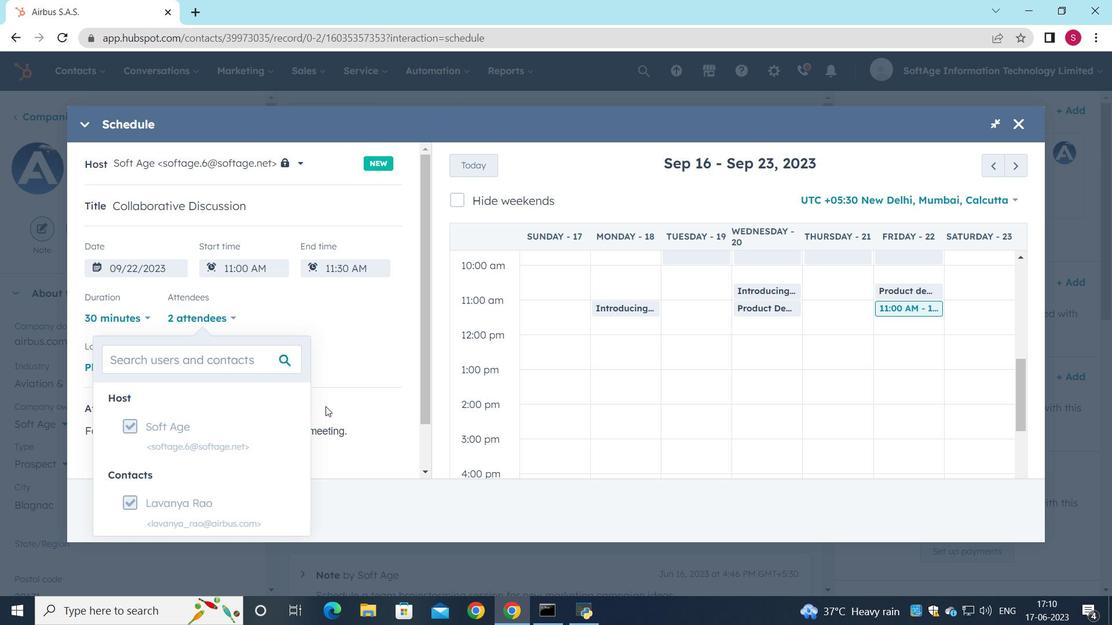 
Action: Mouse moved to (130, 508)
Screenshot: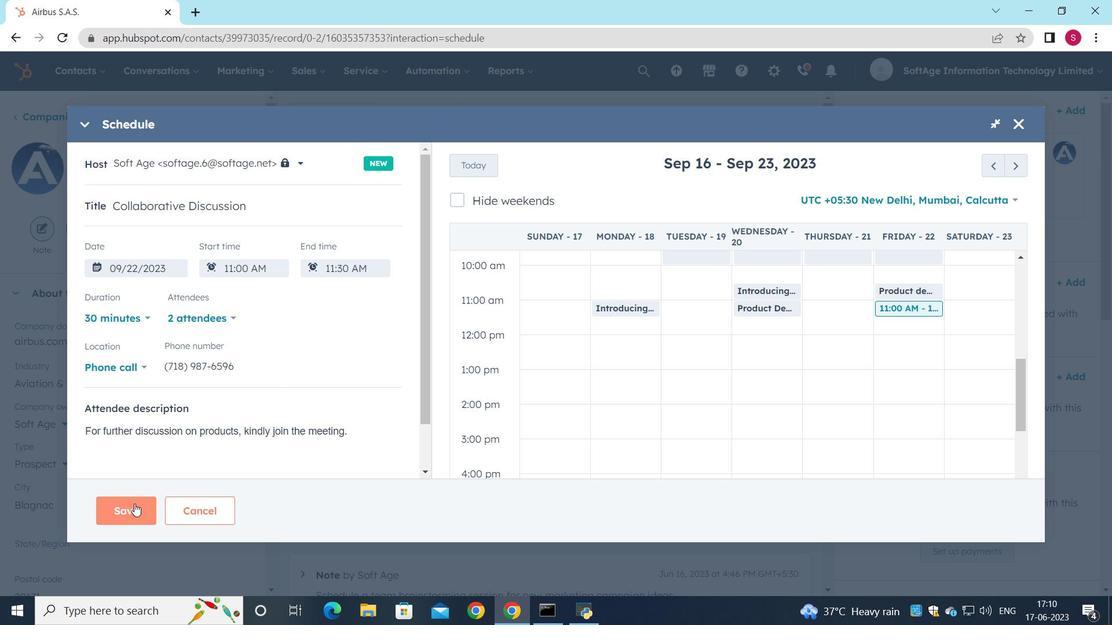 
Action: Mouse pressed left at (130, 508)
Screenshot: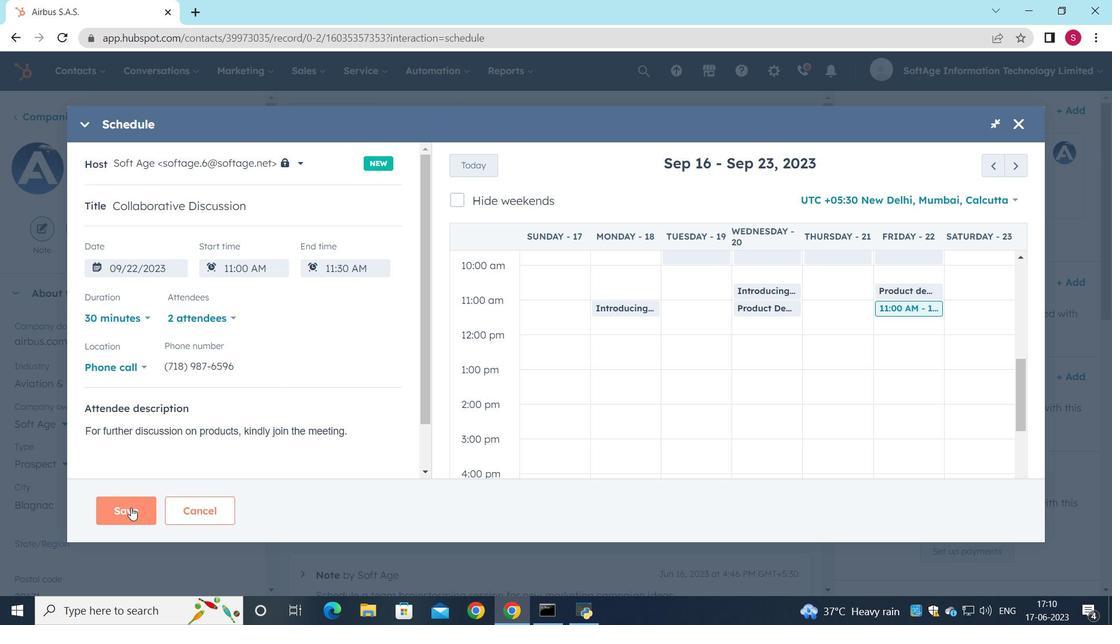 
Action: Mouse moved to (214, 476)
Screenshot: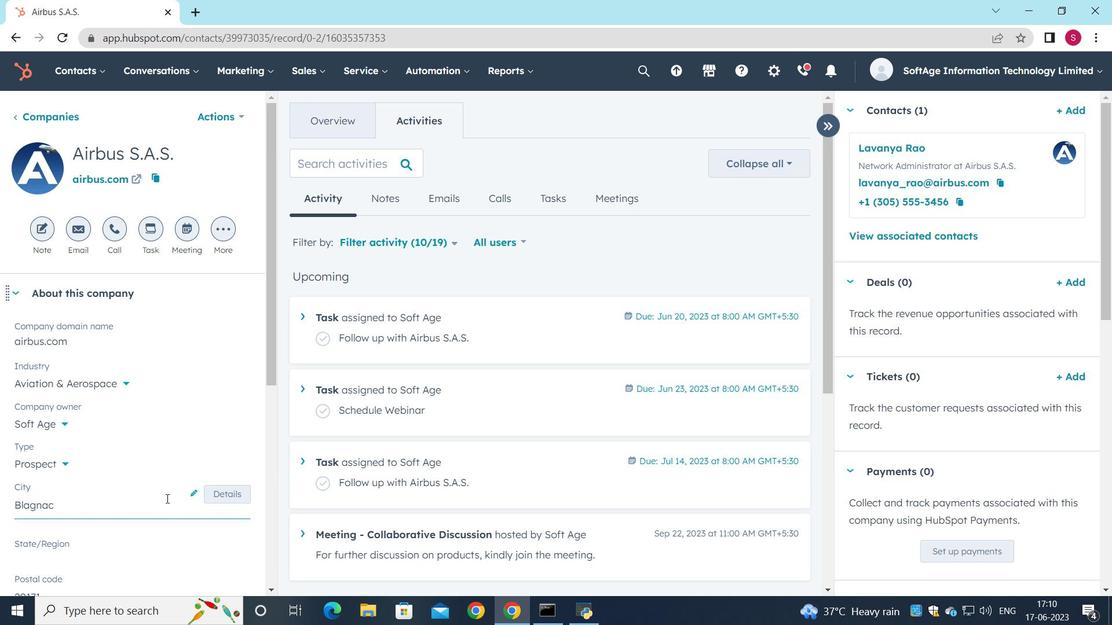 
